 Task: Look for space in Chortoq, Uzbekistan from 10th September, 2023 to 16th September, 2023 for 4 adults in price range Rs.10000 to Rs.14000. Place can be private room with 4 bedrooms having 4 beds and 4 bathrooms. Property type can be house, flat, guest house. Amenities needed are: wifi, TV, free parkinig on premises, gym, breakfast. Booking option can be shelf check-in. Required host language is English.
Action: Mouse moved to (462, 116)
Screenshot: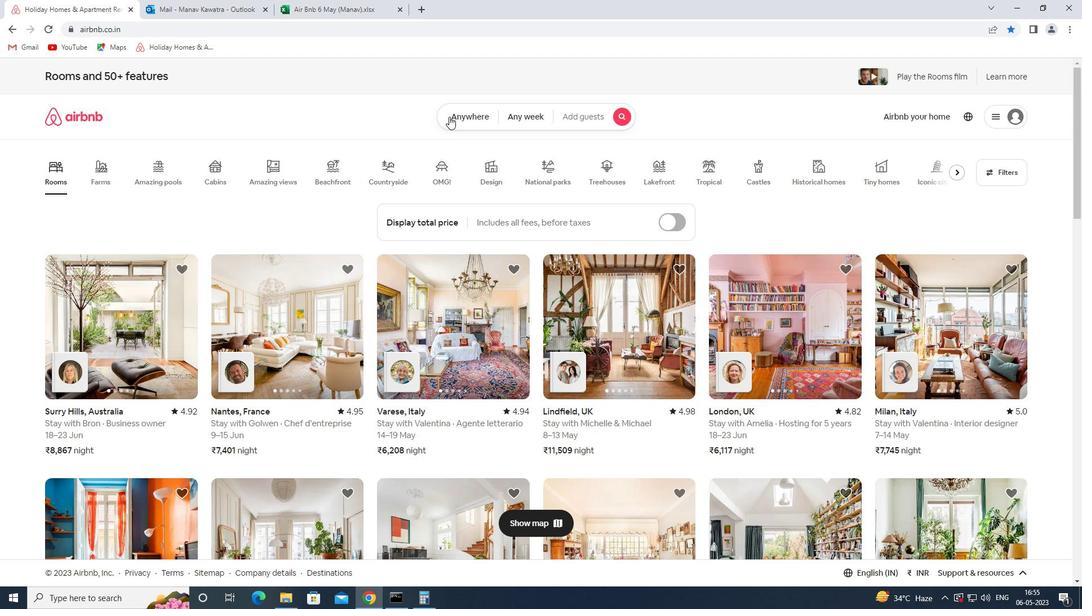 
Action: Mouse pressed left at (462, 116)
Screenshot: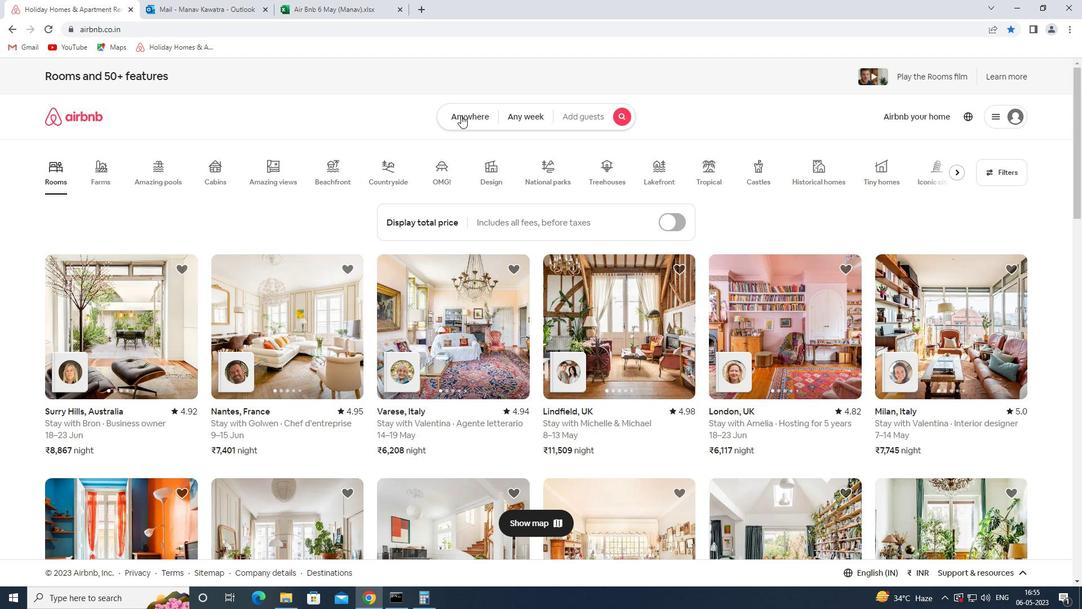 
Action: Mouse moved to (365, 166)
Screenshot: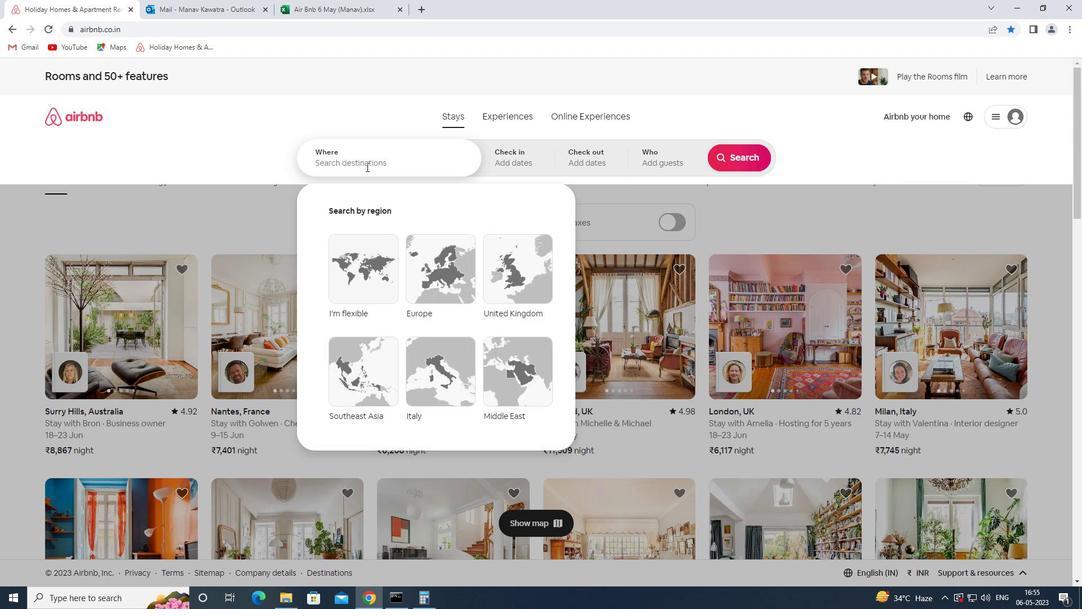 
Action: Mouse pressed left at (365, 166)
Screenshot: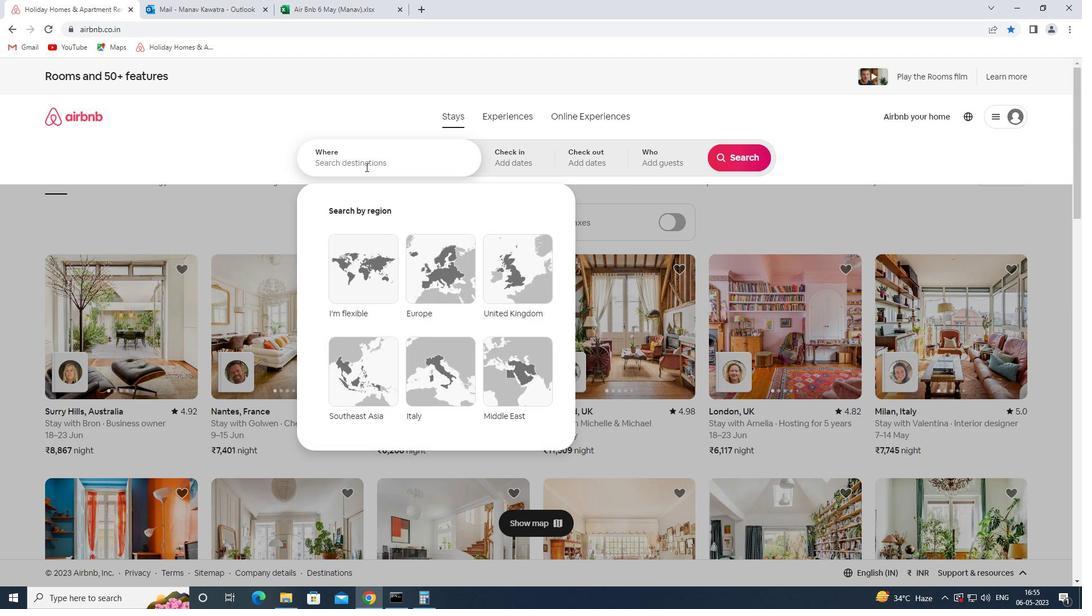 
Action: Mouse moved to (365, 166)
Screenshot: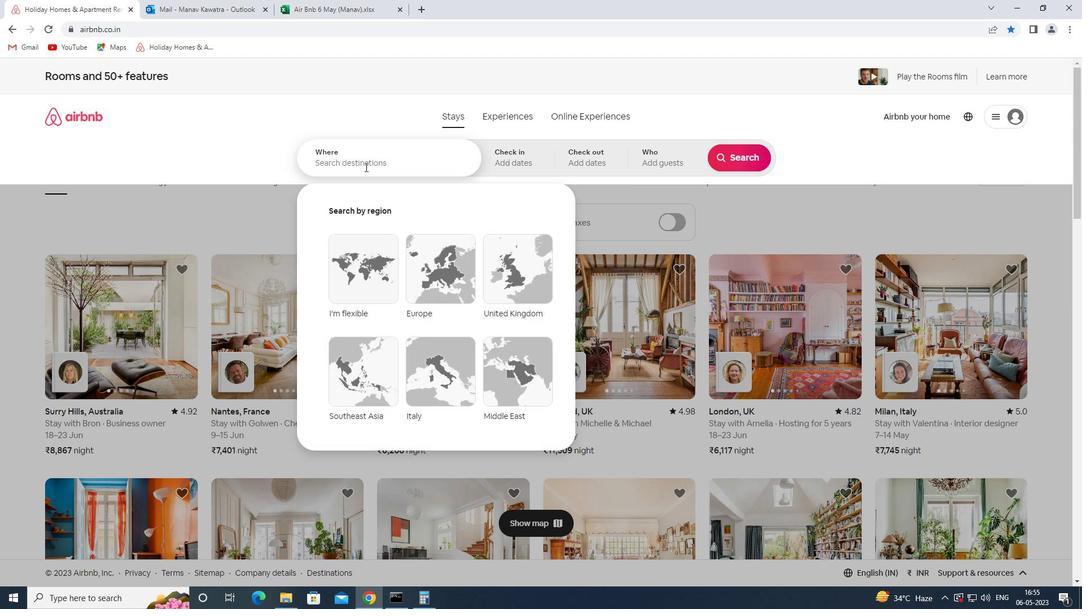
Action: Key pressed chortoq
Screenshot: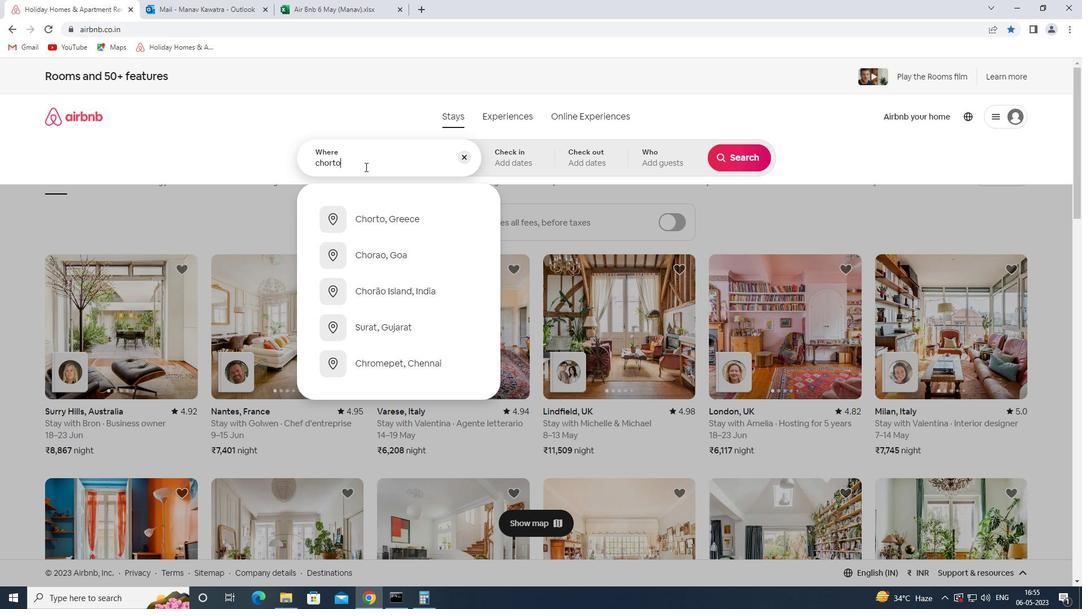
Action: Mouse moved to (408, 207)
Screenshot: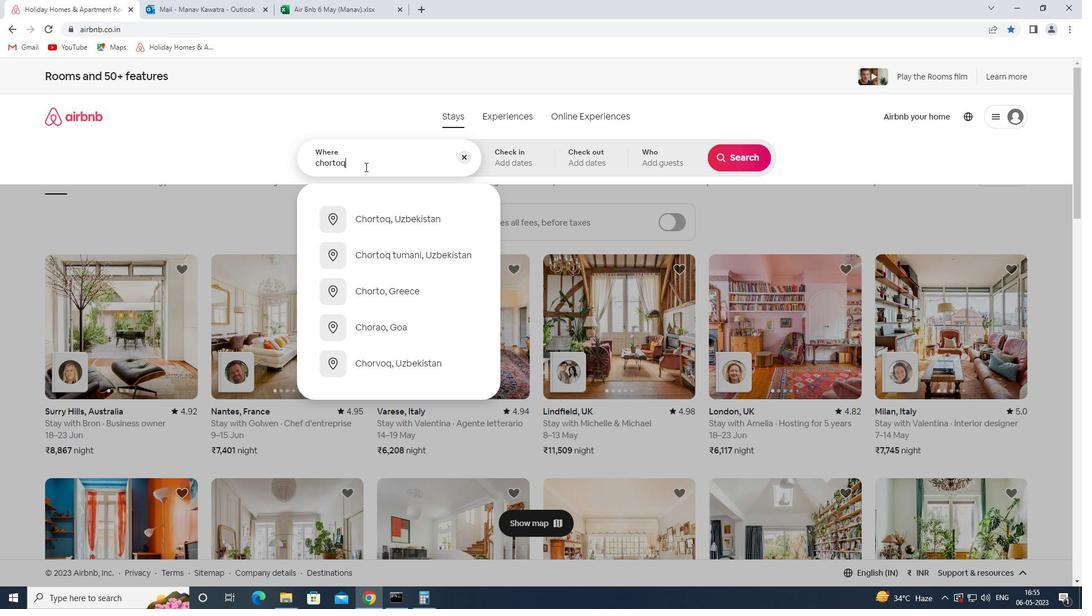 
Action: Mouse pressed left at (408, 207)
Screenshot: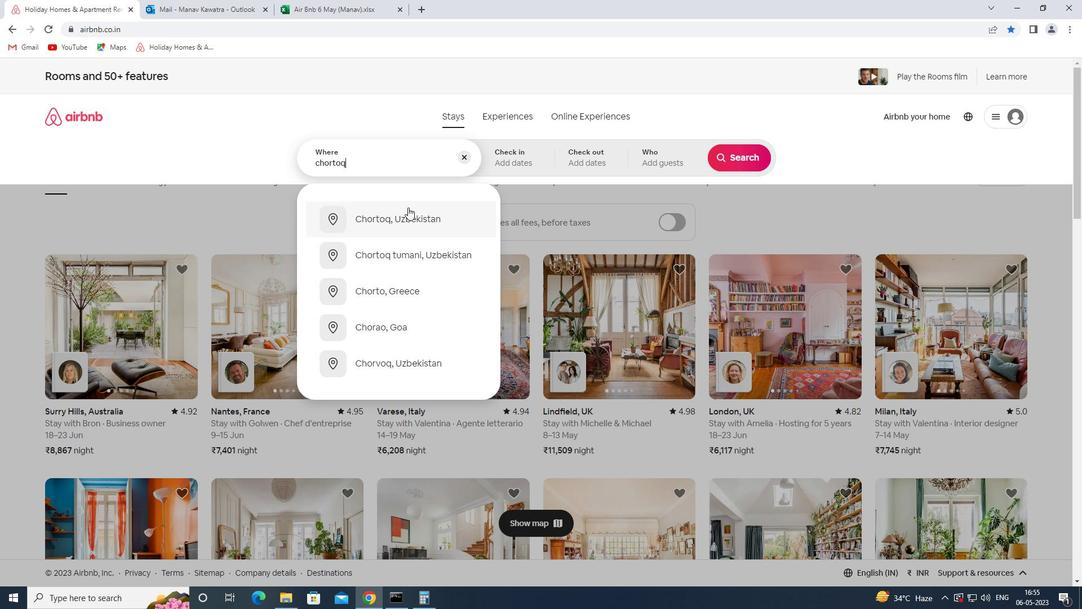 
Action: Mouse moved to (732, 242)
Screenshot: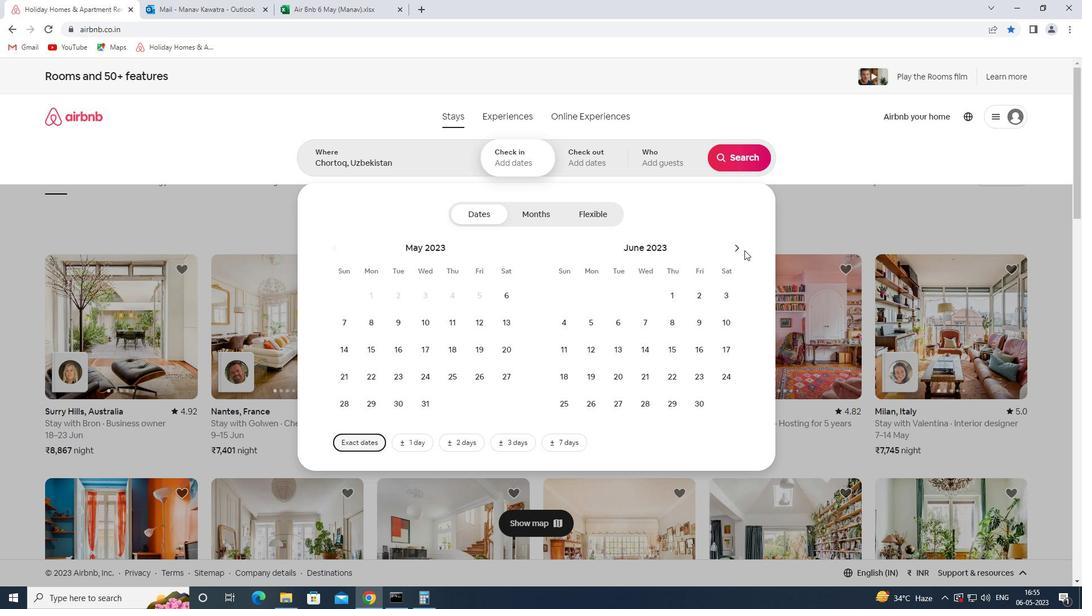 
Action: Mouse pressed left at (732, 242)
Screenshot: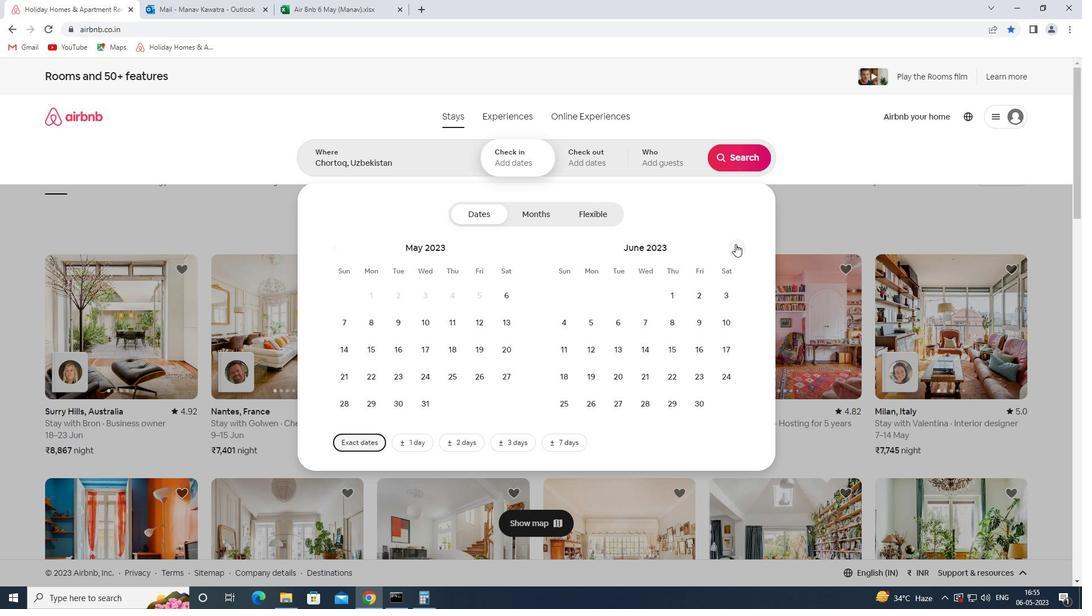 
Action: Mouse moved to (731, 242)
Screenshot: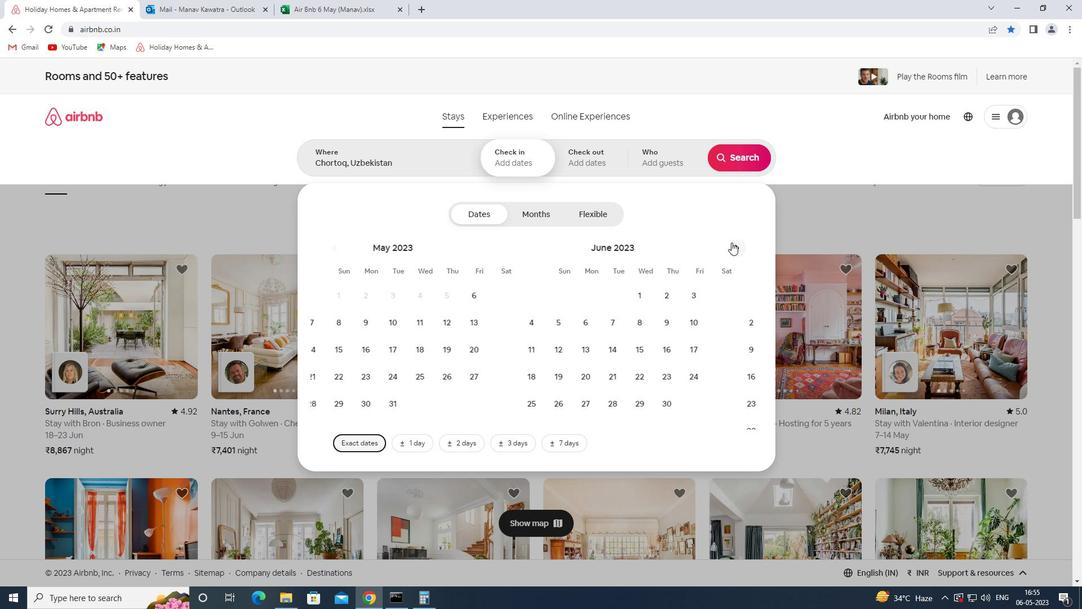 
Action: Mouse pressed left at (731, 242)
Screenshot: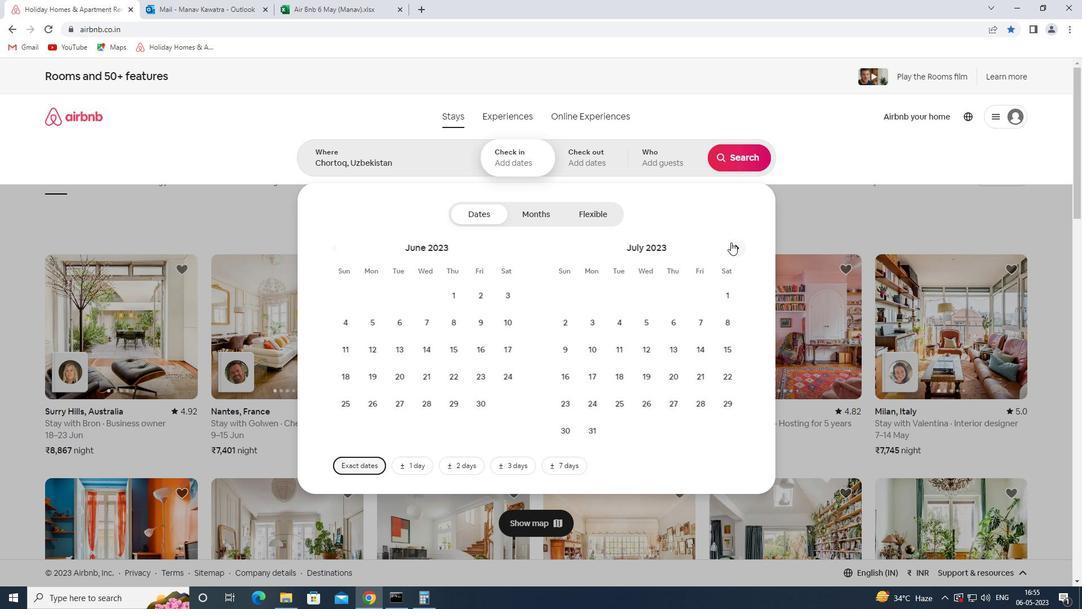 
Action: Mouse pressed left at (731, 242)
Screenshot: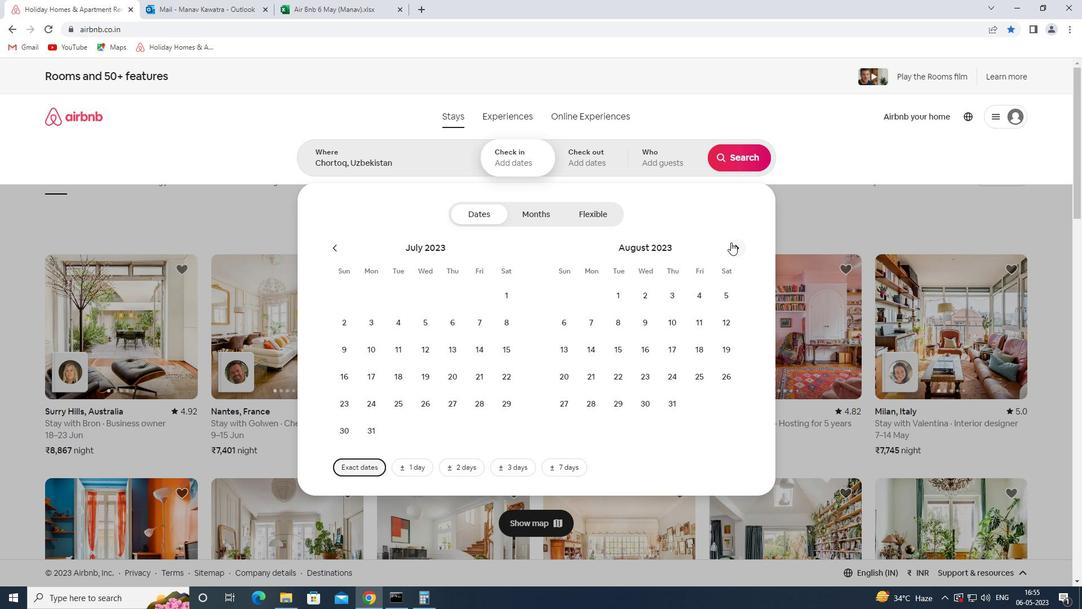 
Action: Mouse moved to (732, 243)
Screenshot: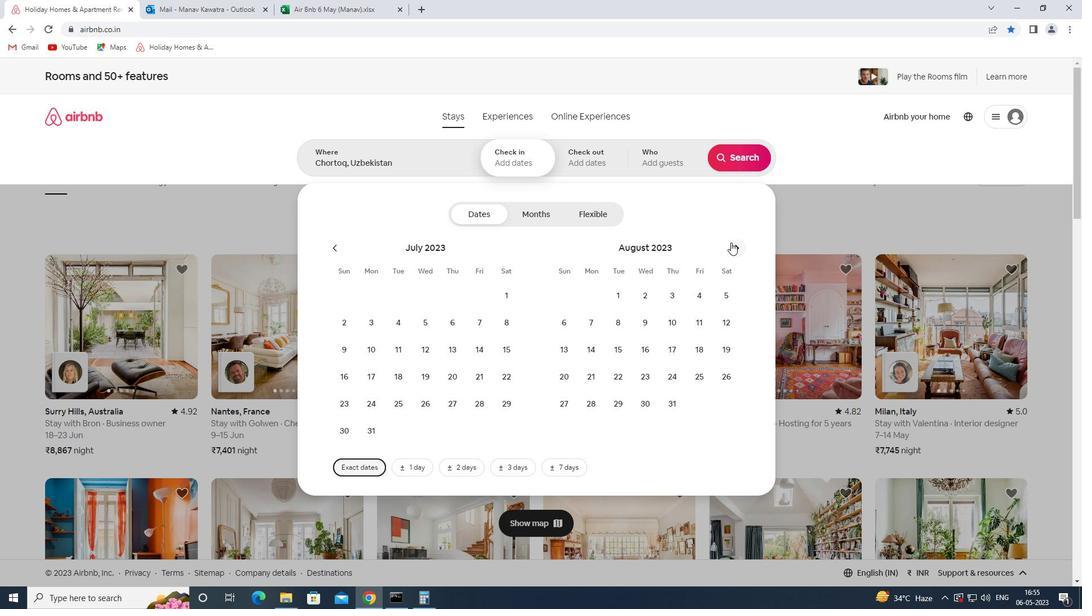 
Action: Mouse pressed left at (732, 243)
Screenshot: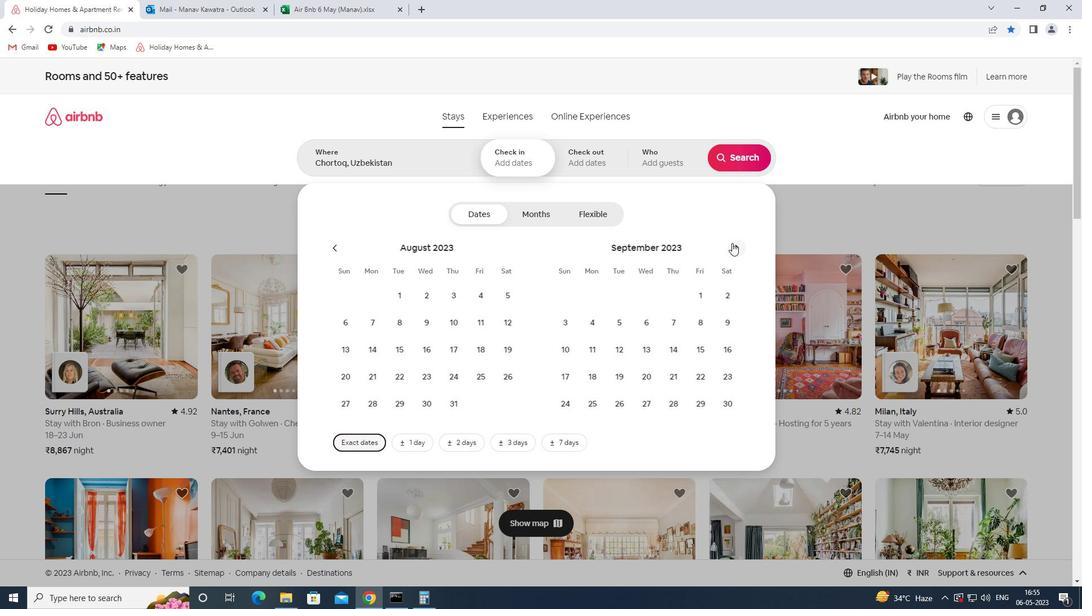 
Action: Mouse moved to (338, 348)
Screenshot: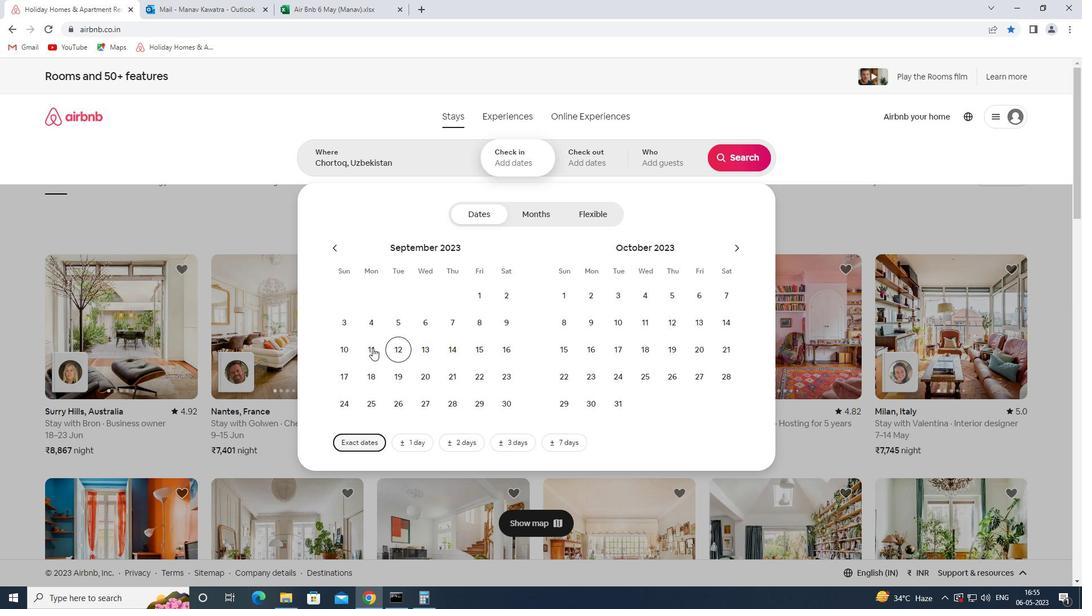 
Action: Mouse pressed left at (338, 348)
Screenshot: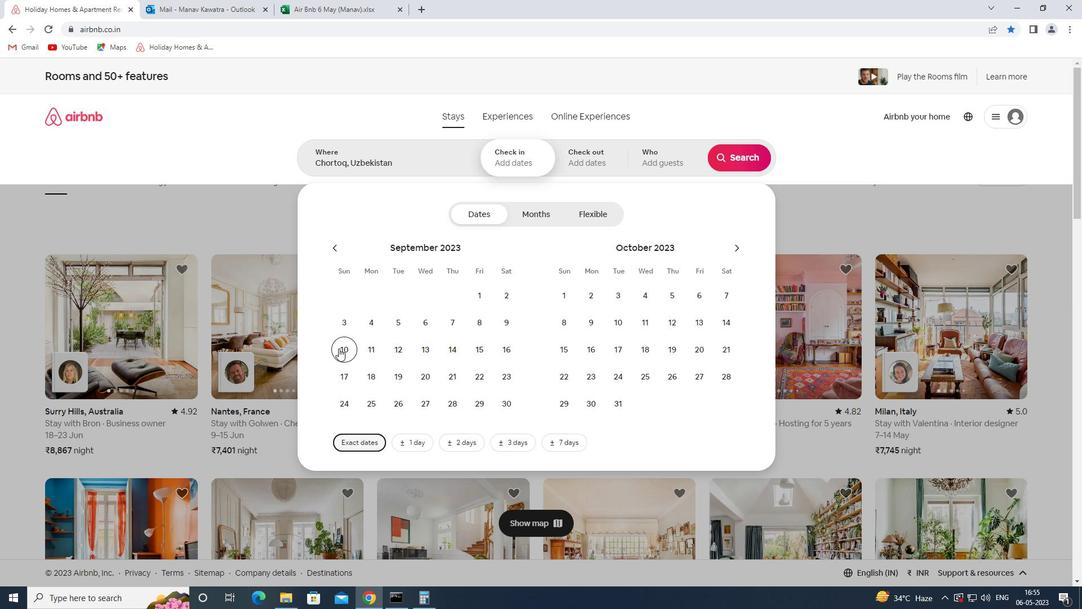 
Action: Mouse moved to (511, 352)
Screenshot: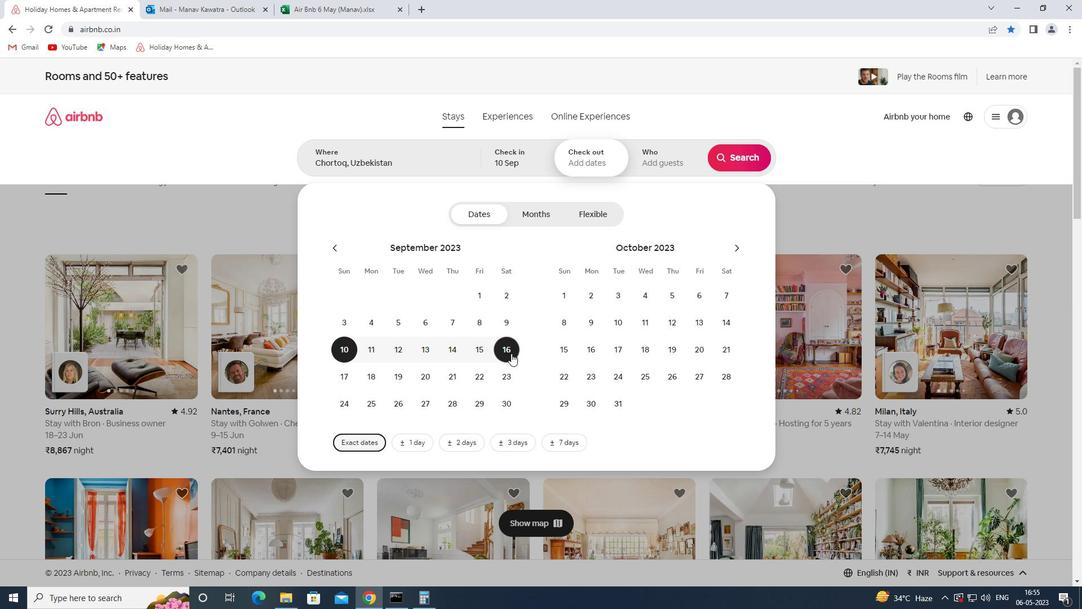 
Action: Mouse pressed left at (511, 352)
Screenshot: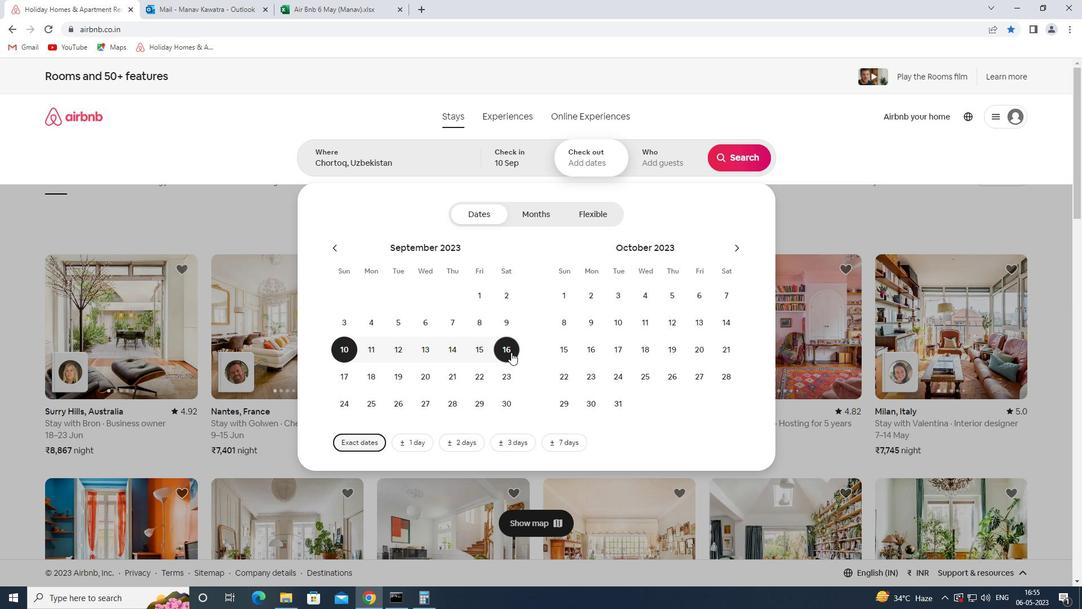 
Action: Mouse moved to (647, 166)
Screenshot: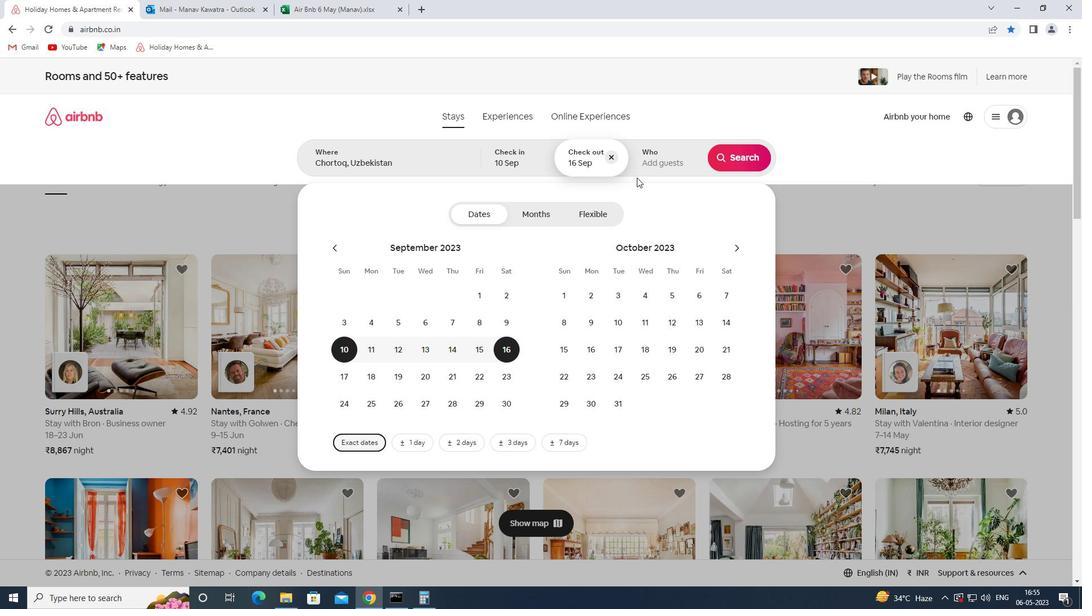 
Action: Mouse pressed left at (647, 166)
Screenshot: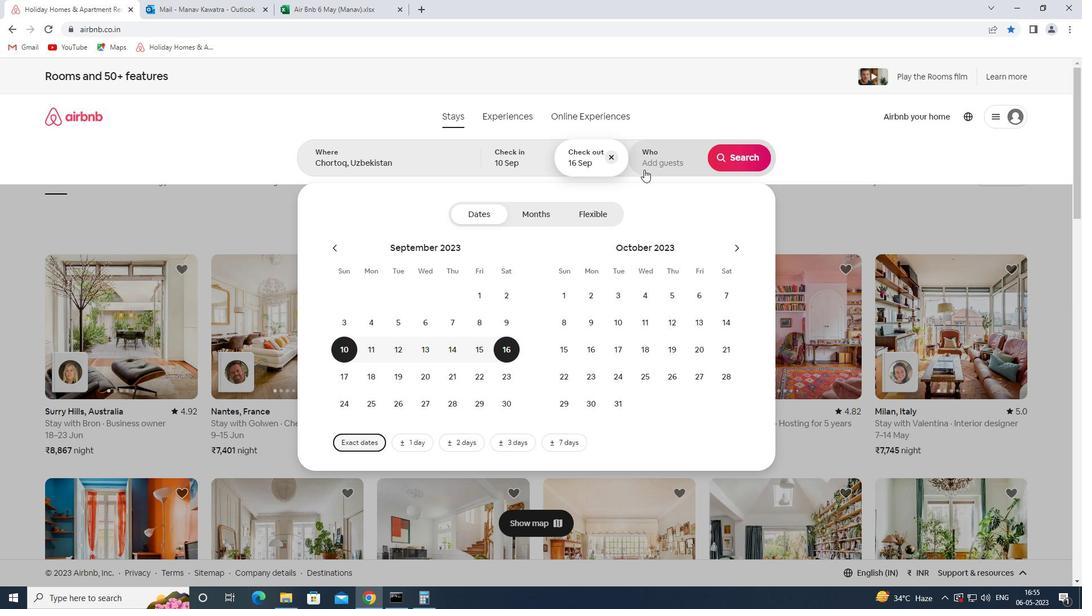 
Action: Mouse moved to (742, 219)
Screenshot: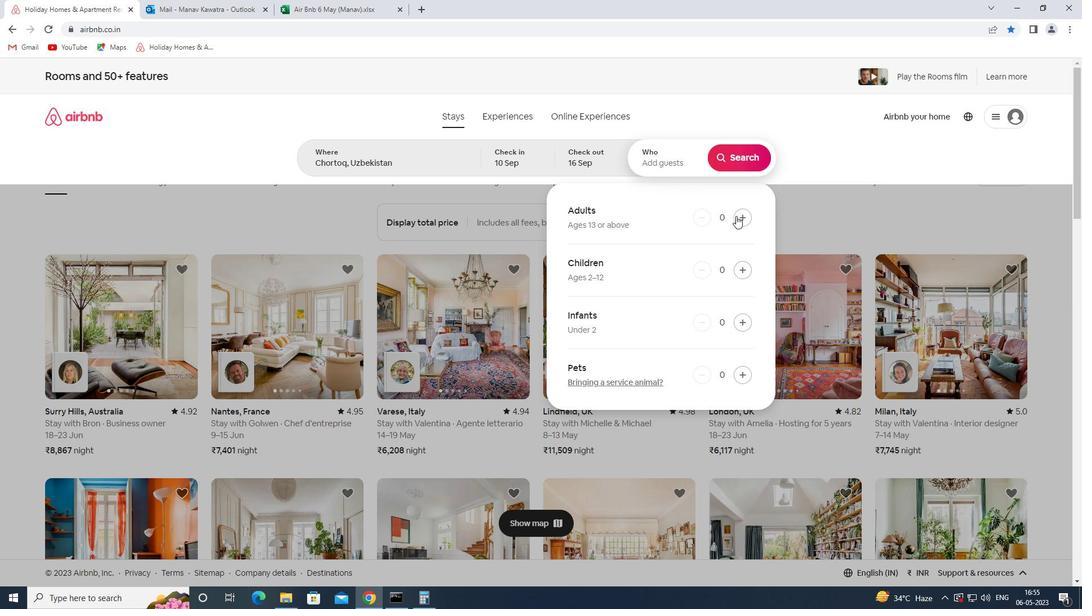 
Action: Mouse pressed left at (742, 219)
Screenshot: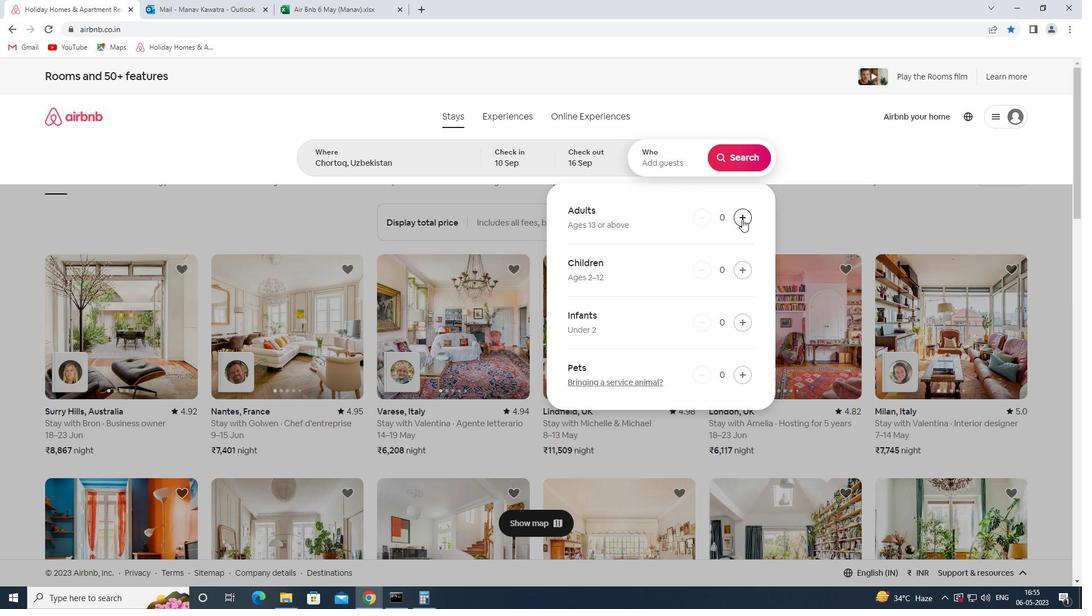 
Action: Mouse pressed left at (742, 219)
Screenshot: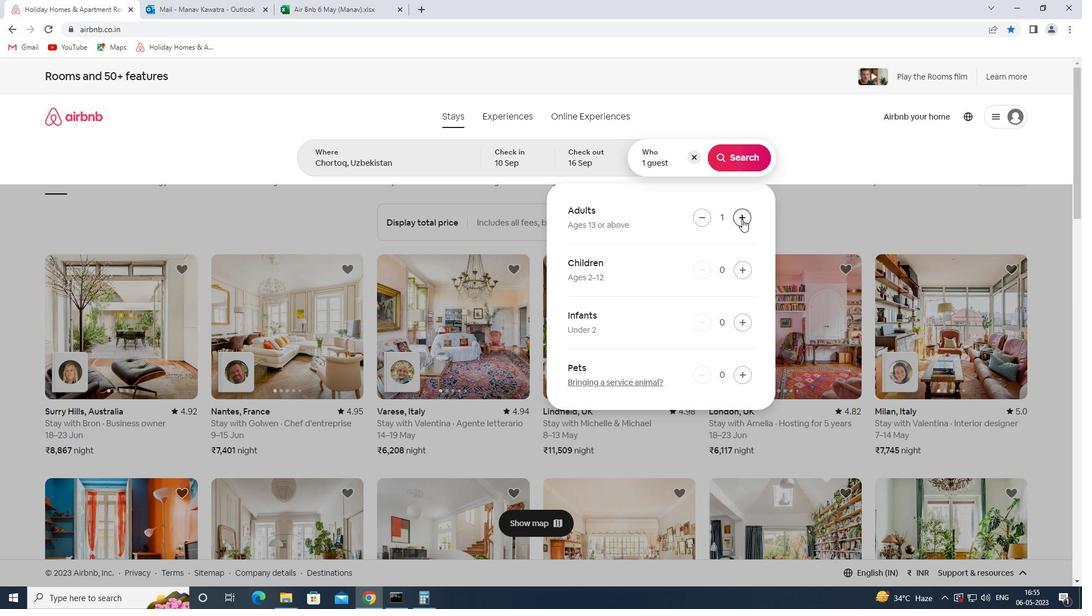 
Action: Mouse pressed left at (742, 219)
Screenshot: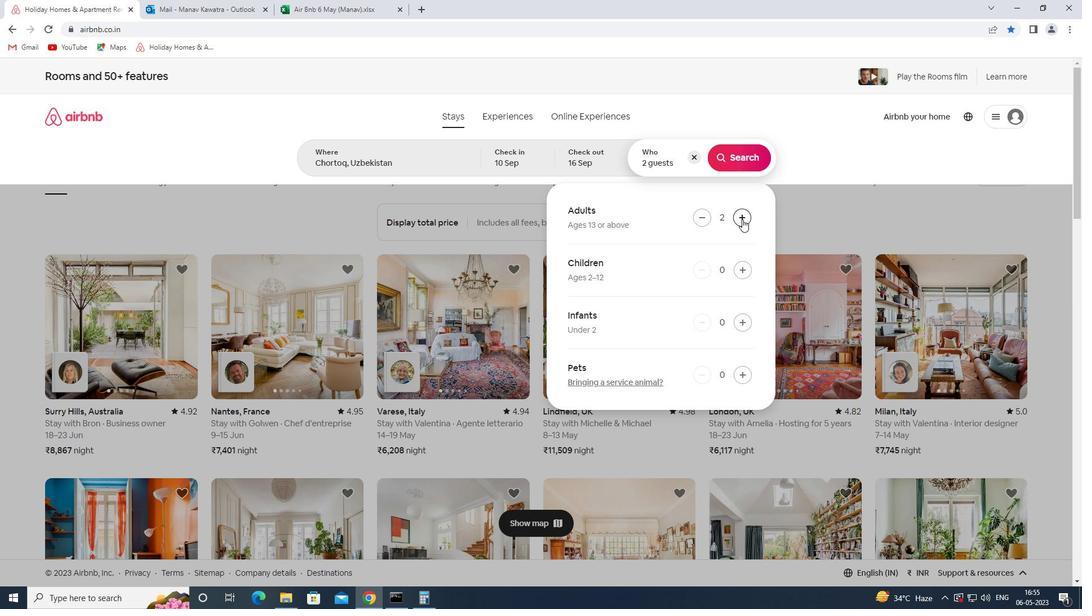 
Action: Mouse pressed left at (742, 219)
Screenshot: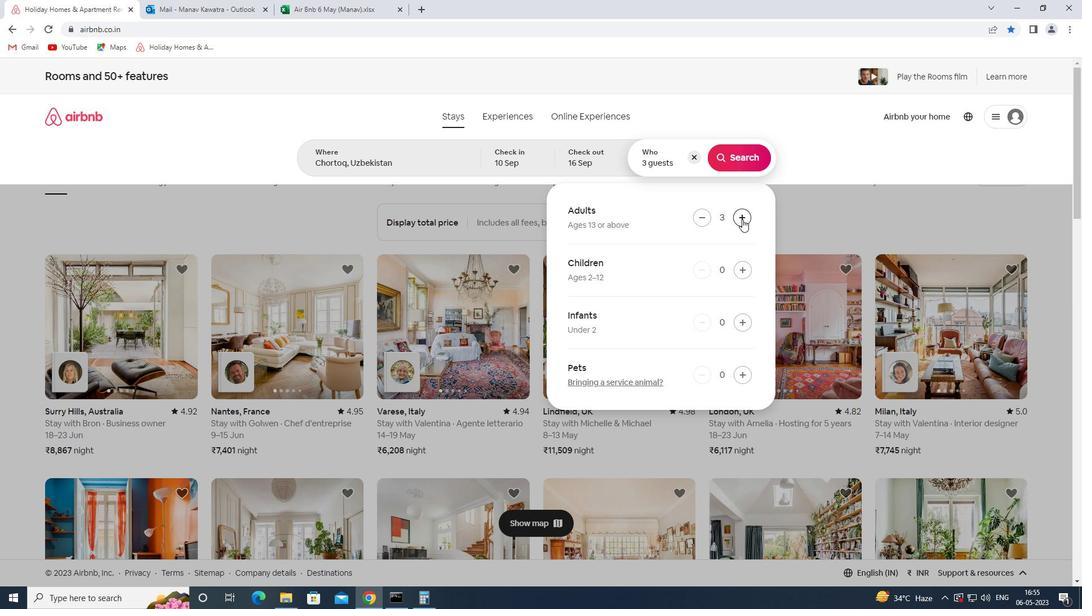 
Action: Mouse moved to (738, 171)
Screenshot: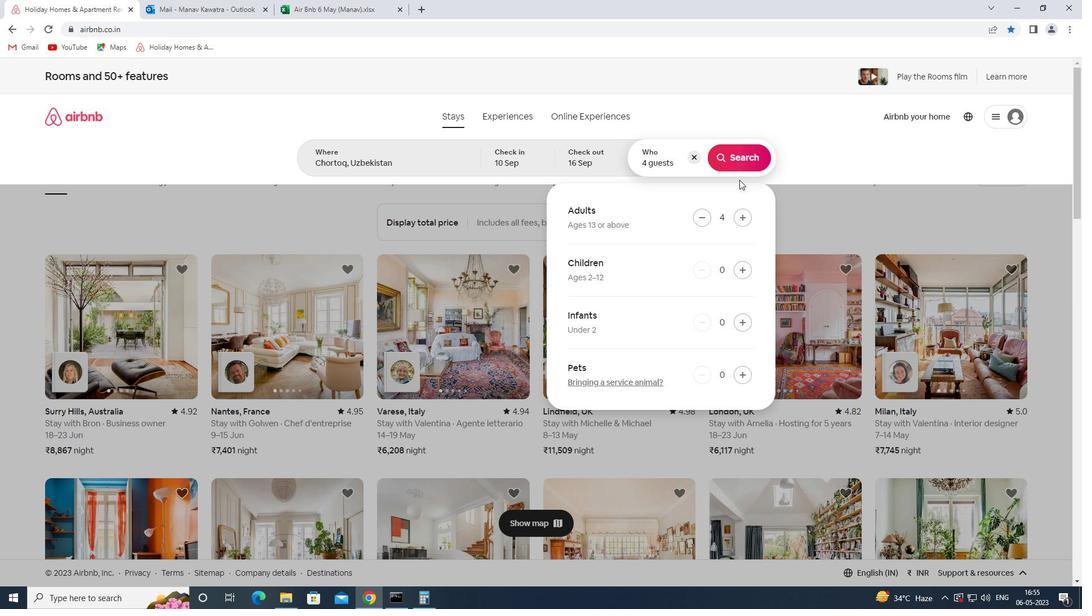 
Action: Mouse pressed left at (738, 171)
Screenshot: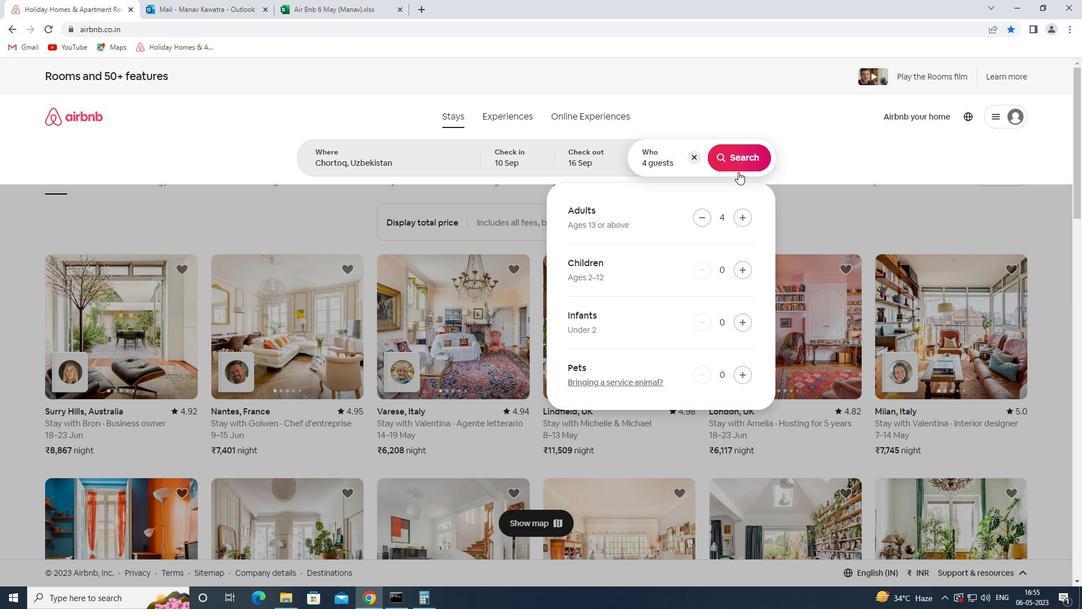 
Action: Mouse moved to (744, 164)
Screenshot: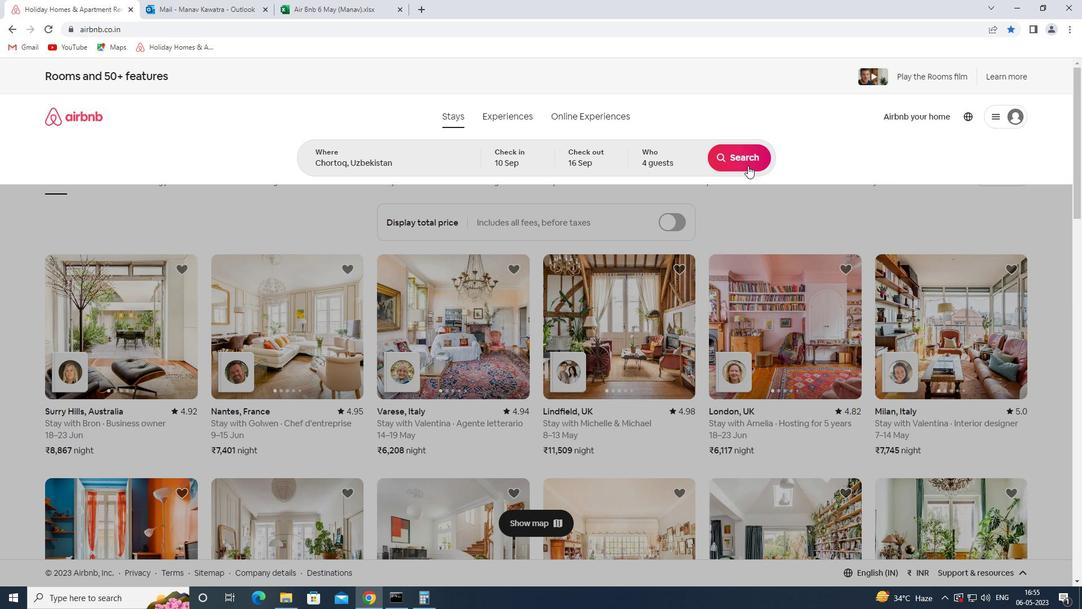 
Action: Mouse pressed left at (744, 164)
Screenshot: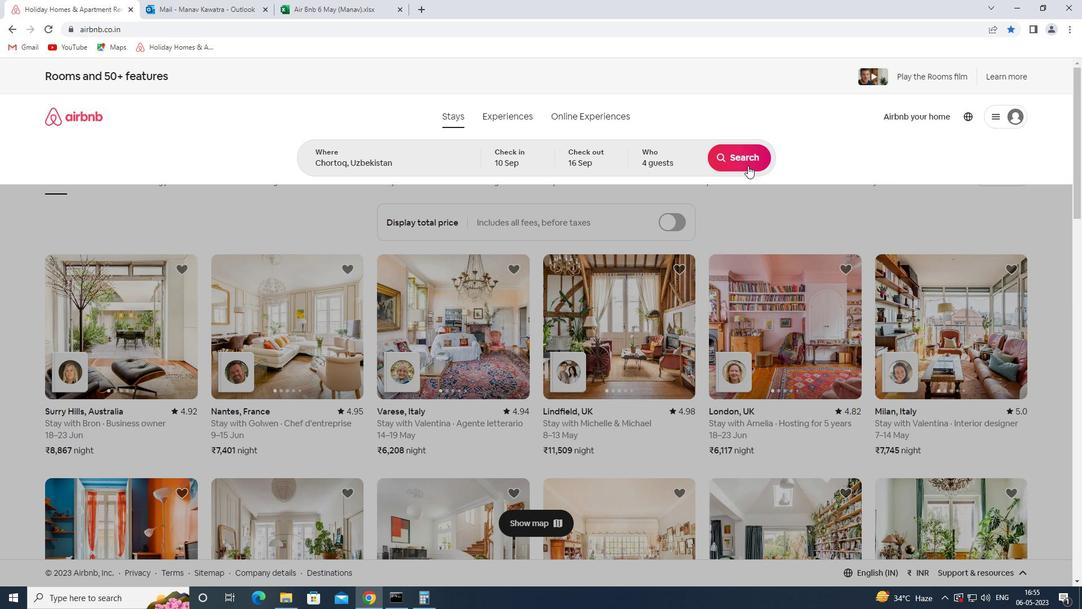 
Action: Mouse moved to (1020, 128)
Screenshot: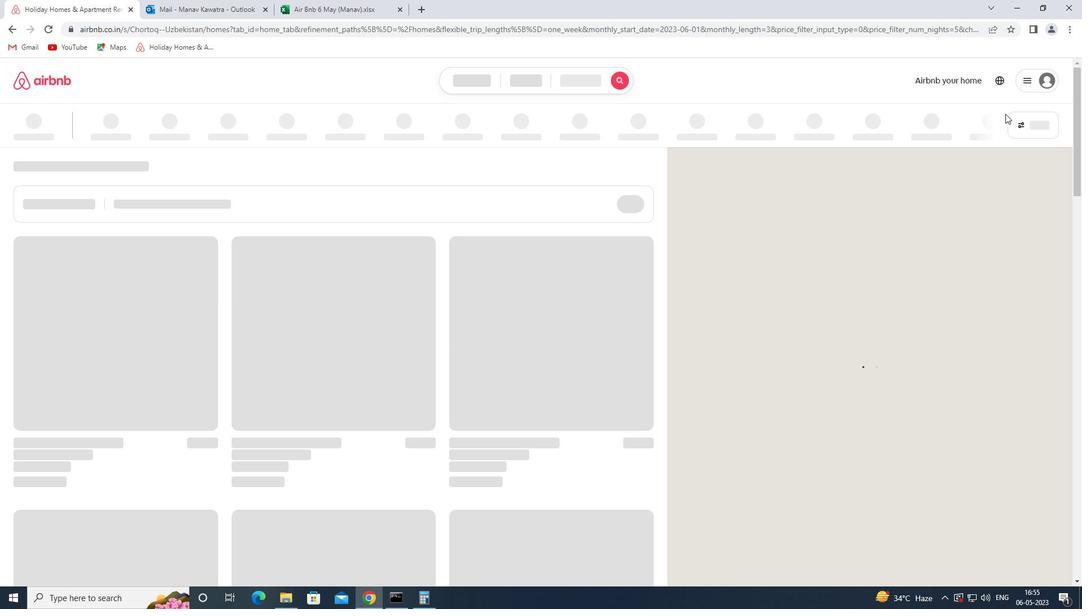
Action: Mouse pressed left at (1020, 128)
Screenshot: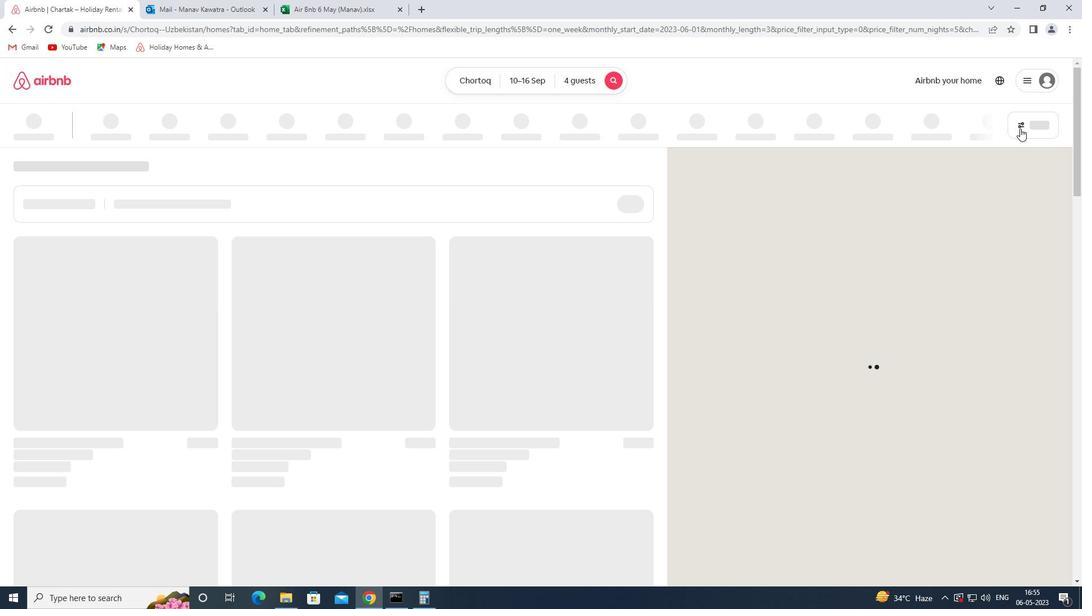 
Action: Mouse moved to (424, 404)
Screenshot: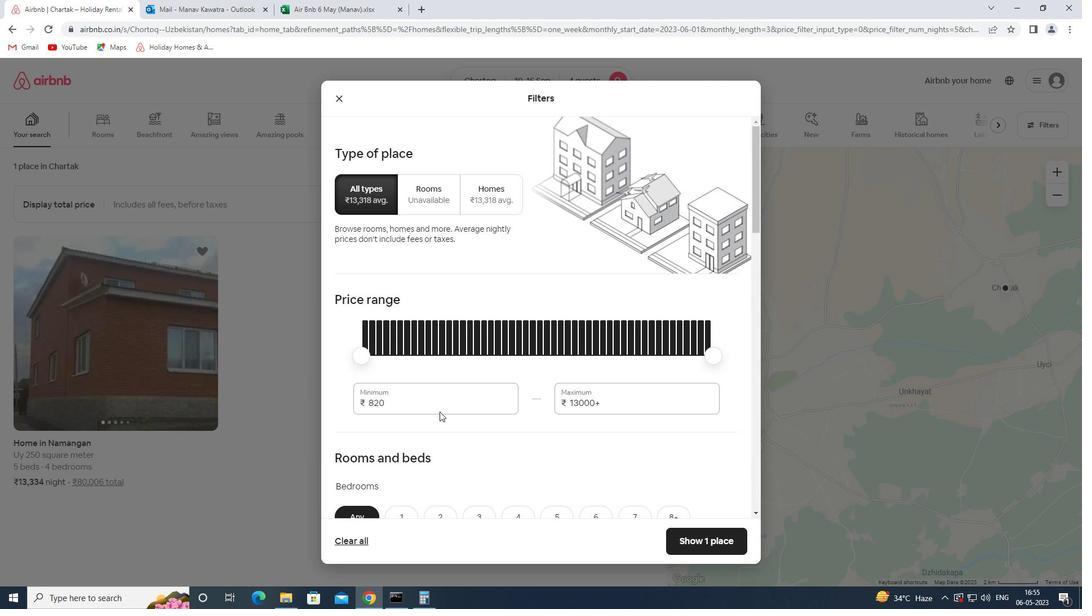 
Action: Mouse pressed left at (424, 404)
Screenshot: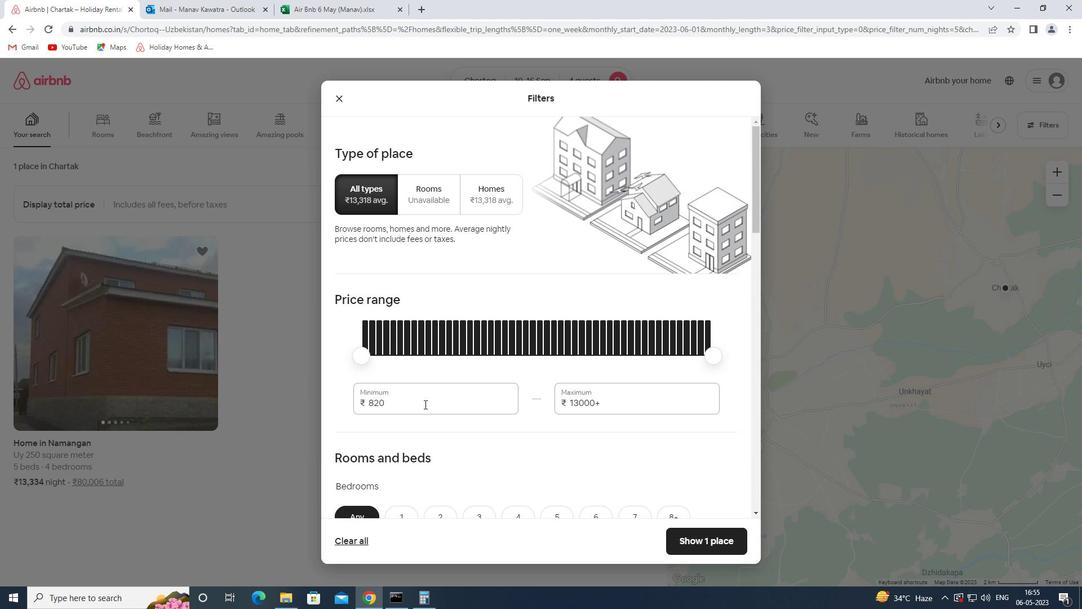 
Action: Key pressed <Key.backspace><Key.backspace><Key.backspace>10000<Key.tab>14000
Screenshot: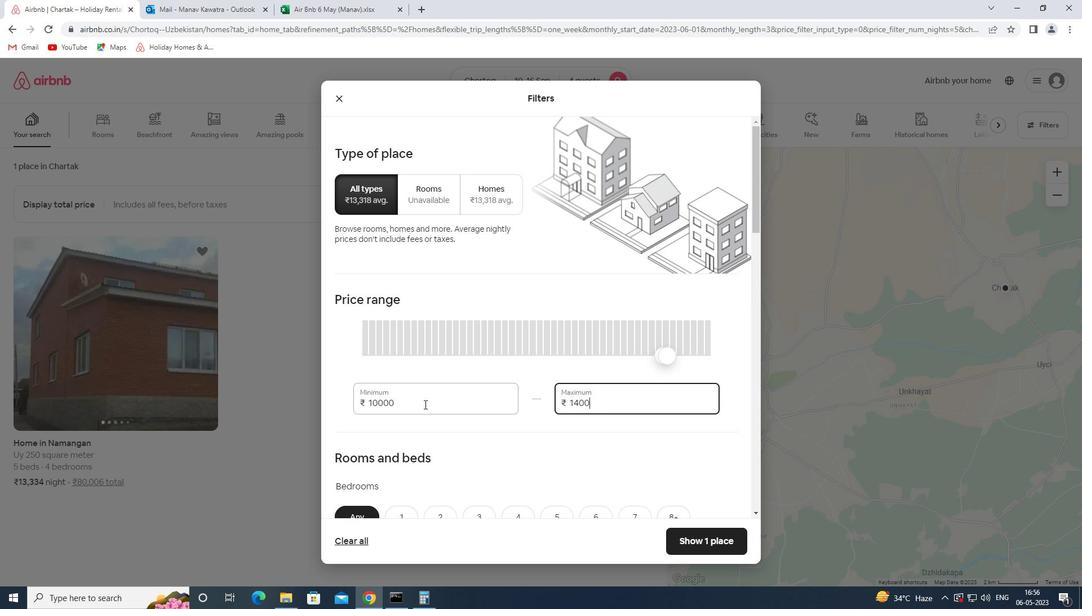 
Action: Mouse moved to (452, 393)
Screenshot: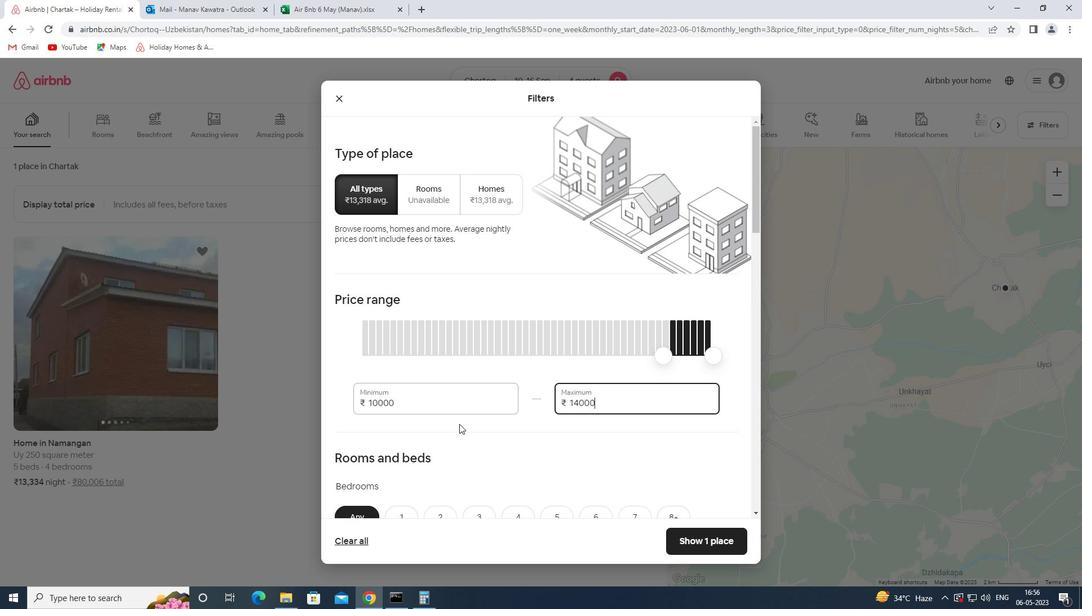 
Action: Mouse scrolled (452, 392) with delta (0, 0)
Screenshot: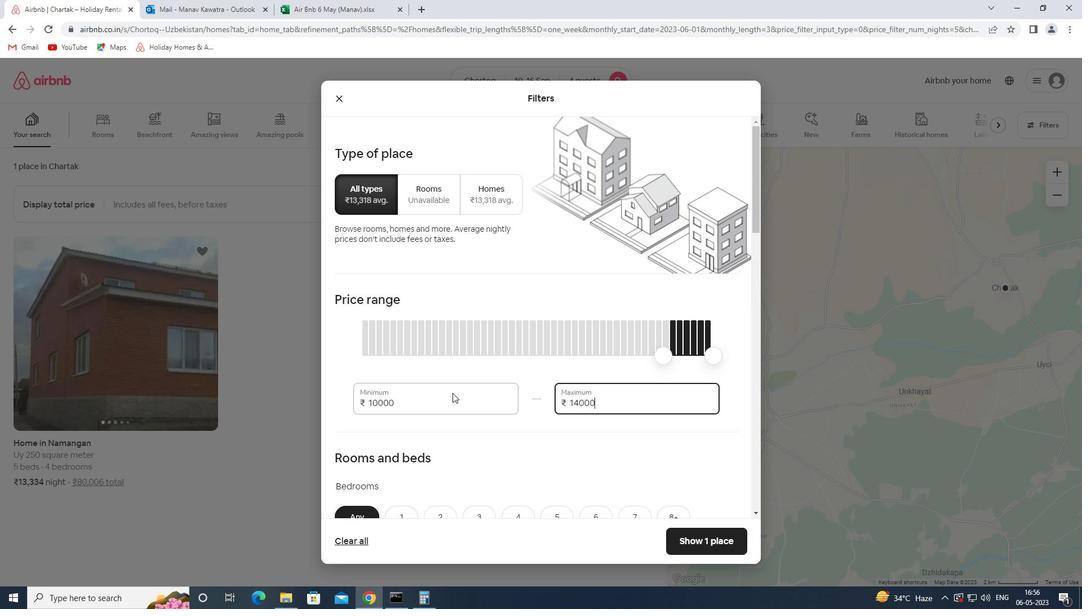 
Action: Mouse scrolled (452, 392) with delta (0, 0)
Screenshot: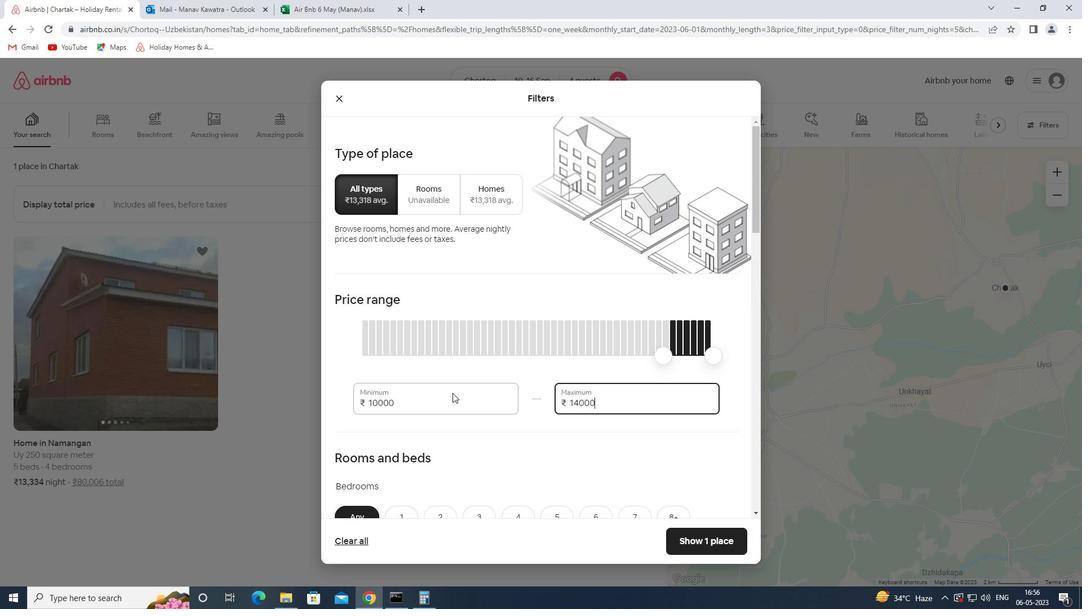 
Action: Mouse moved to (458, 393)
Screenshot: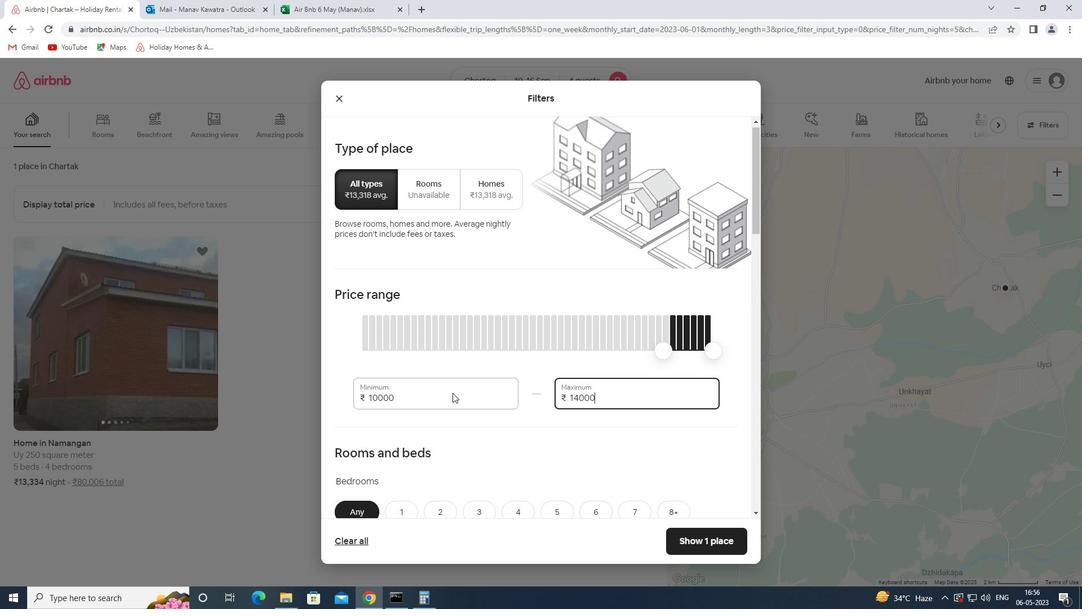 
Action: Mouse scrolled (458, 392) with delta (0, 0)
Screenshot: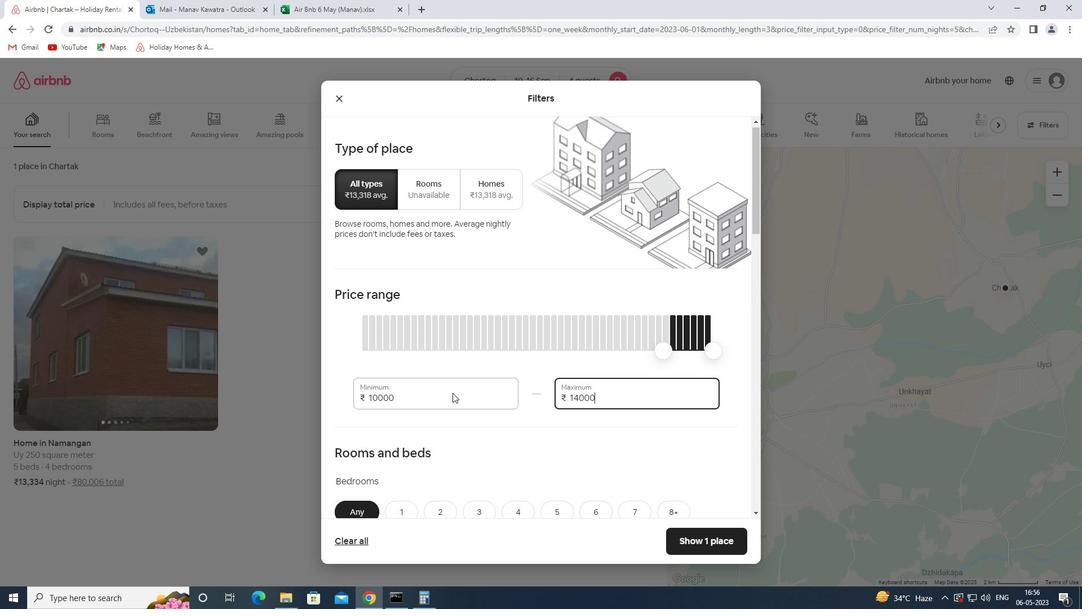 
Action: Mouse moved to (523, 347)
Screenshot: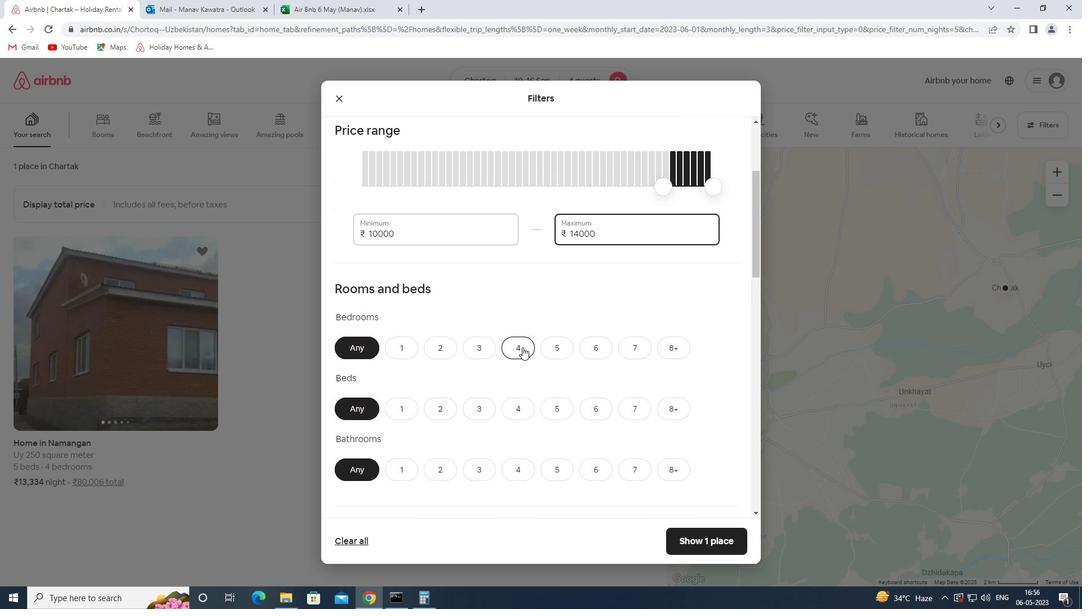 
Action: Mouse pressed left at (523, 347)
Screenshot: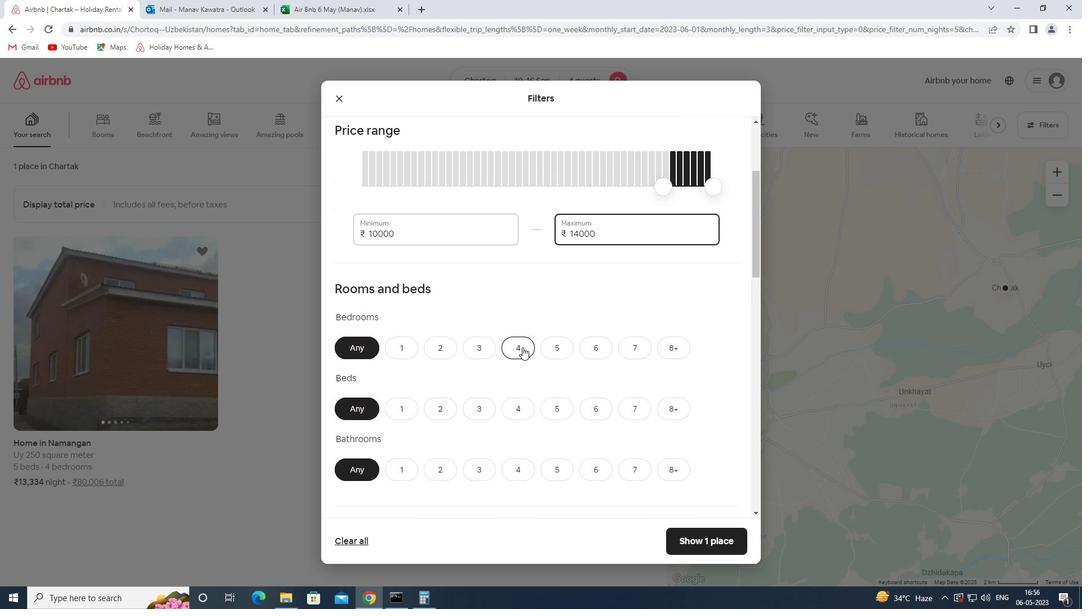 
Action: Mouse moved to (517, 405)
Screenshot: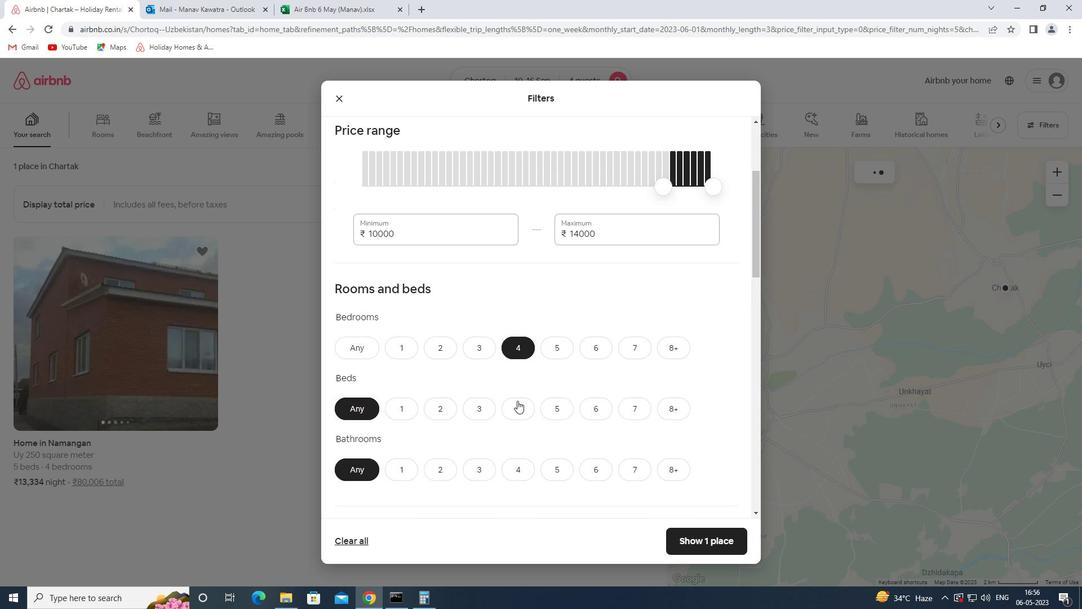 
Action: Mouse pressed left at (517, 405)
Screenshot: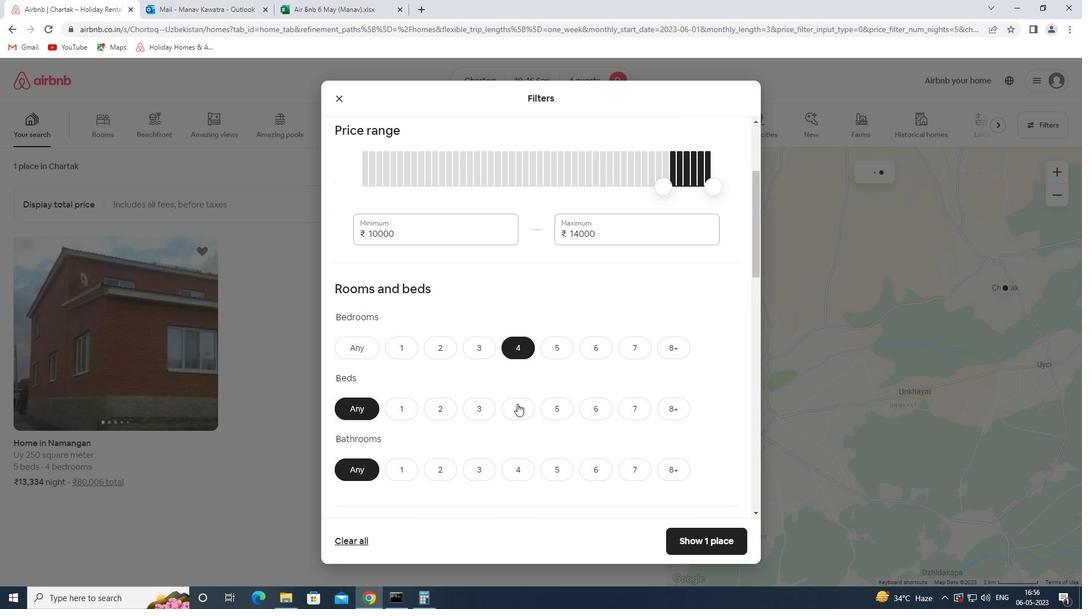 
Action: Mouse moved to (518, 469)
Screenshot: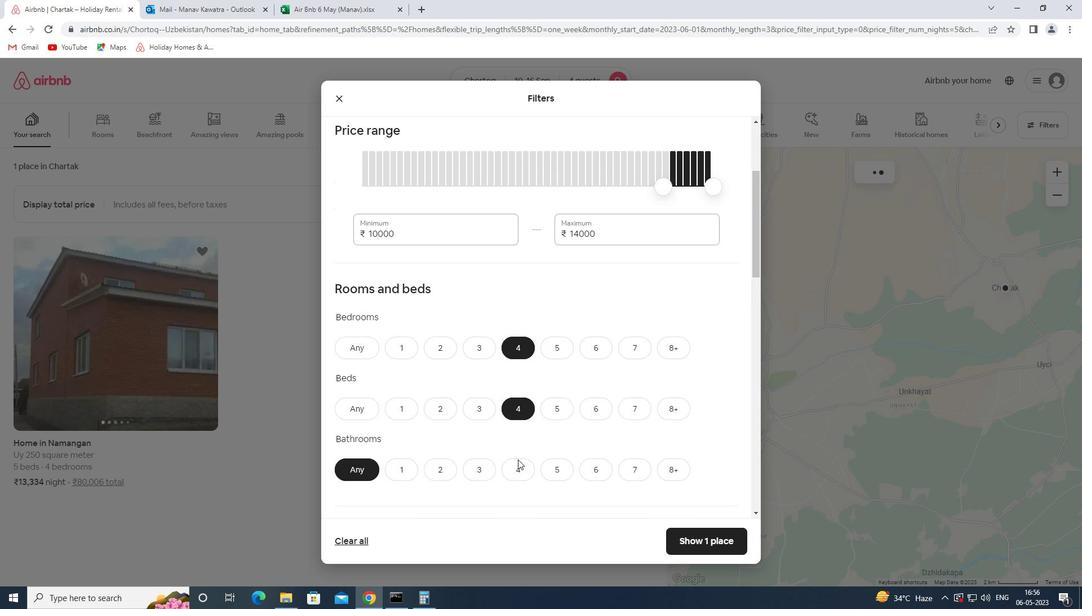 
Action: Mouse pressed left at (518, 469)
Screenshot: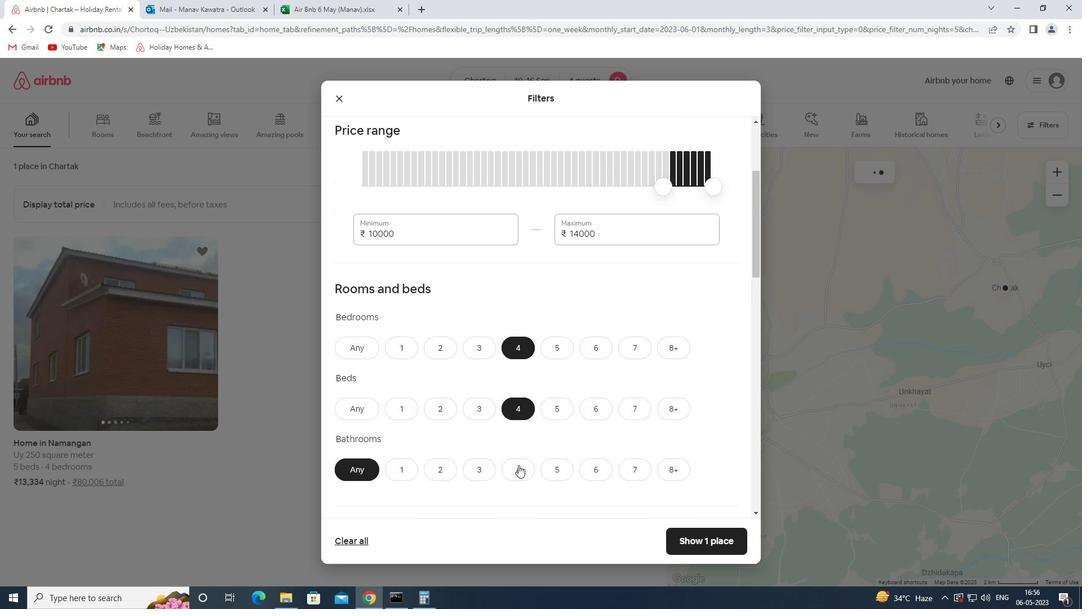 
Action: Mouse moved to (543, 398)
Screenshot: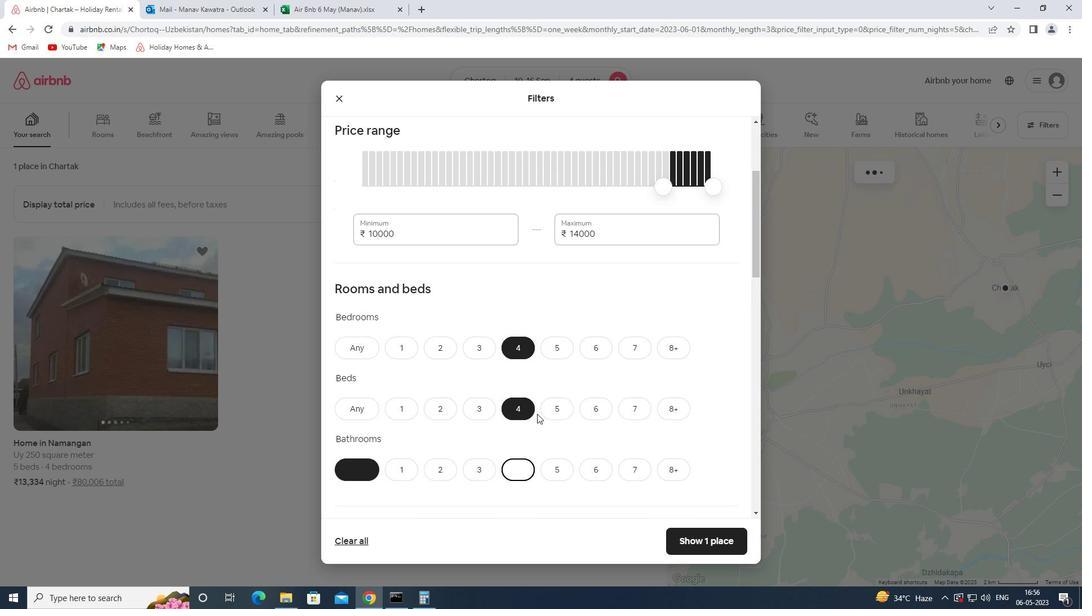 
Action: Mouse scrolled (543, 397) with delta (0, 0)
Screenshot: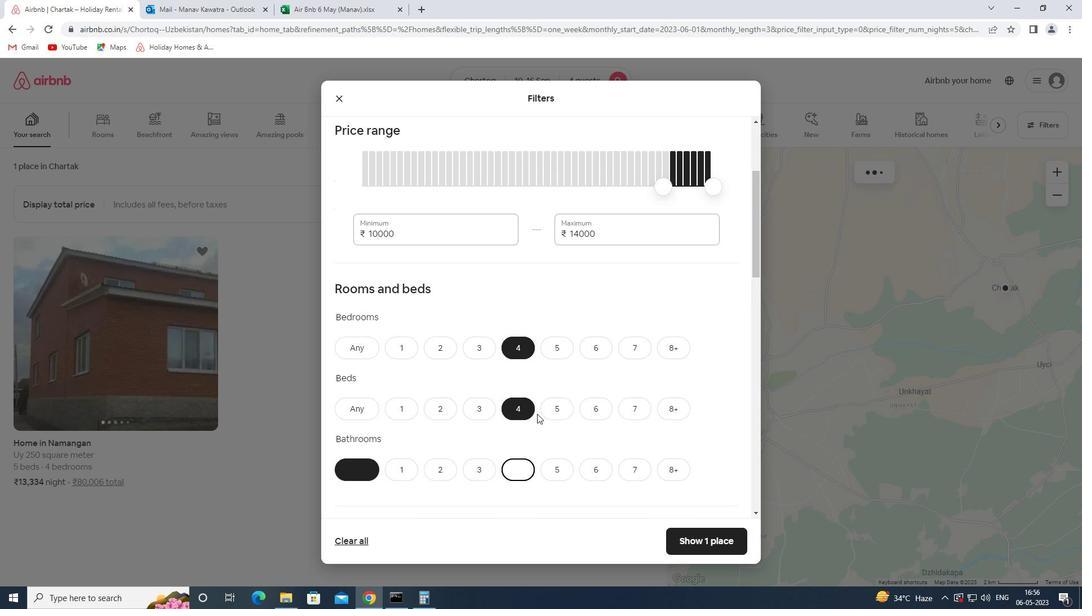 
Action: Mouse scrolled (543, 397) with delta (0, 0)
Screenshot: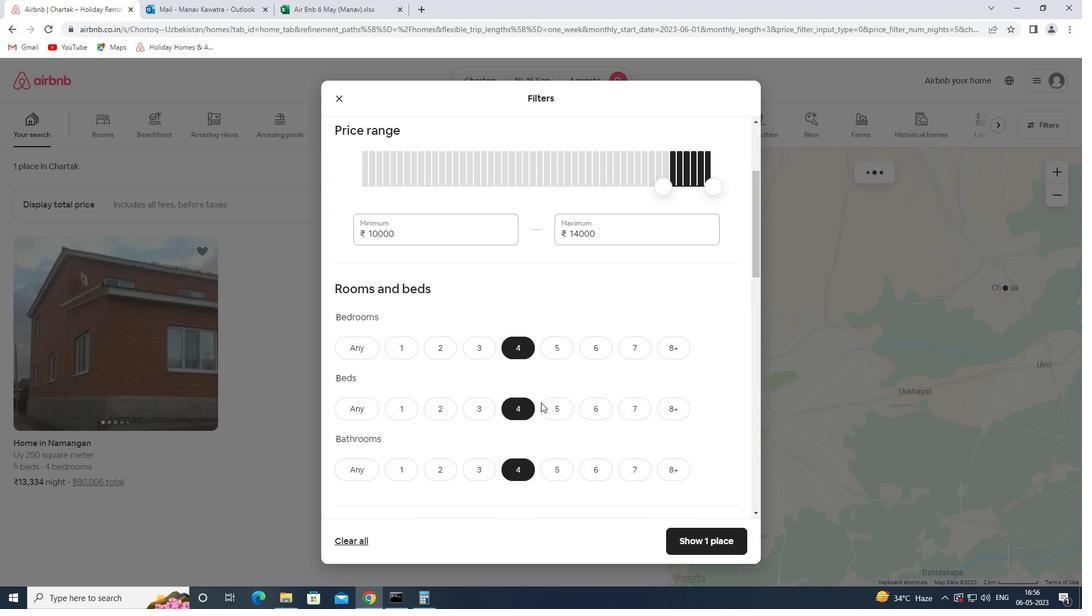 
Action: Mouse moved to (543, 395)
Screenshot: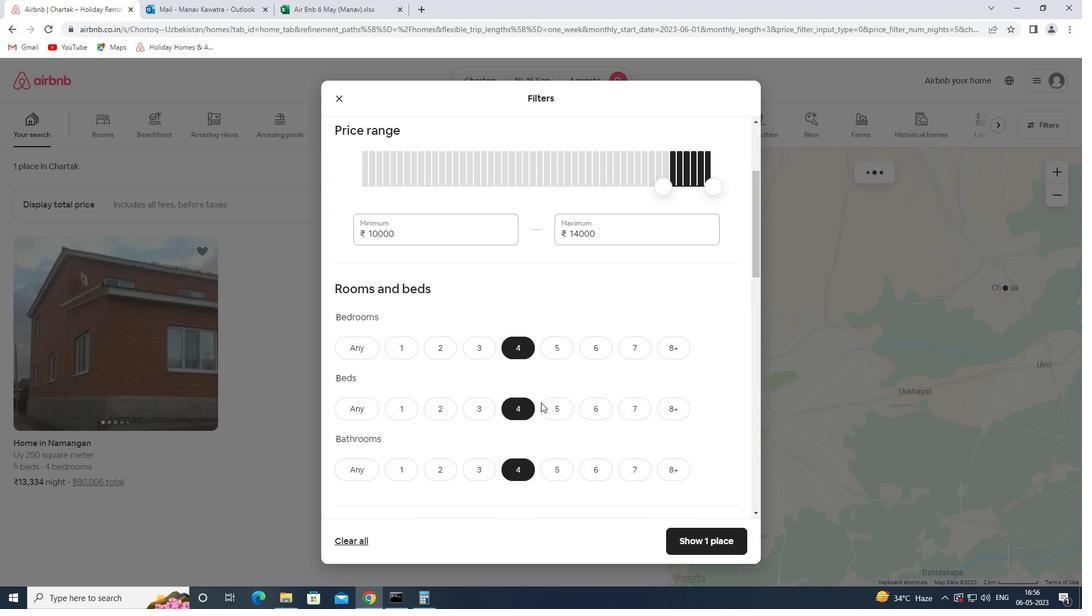 
Action: Mouse scrolled (543, 395) with delta (0, 0)
Screenshot: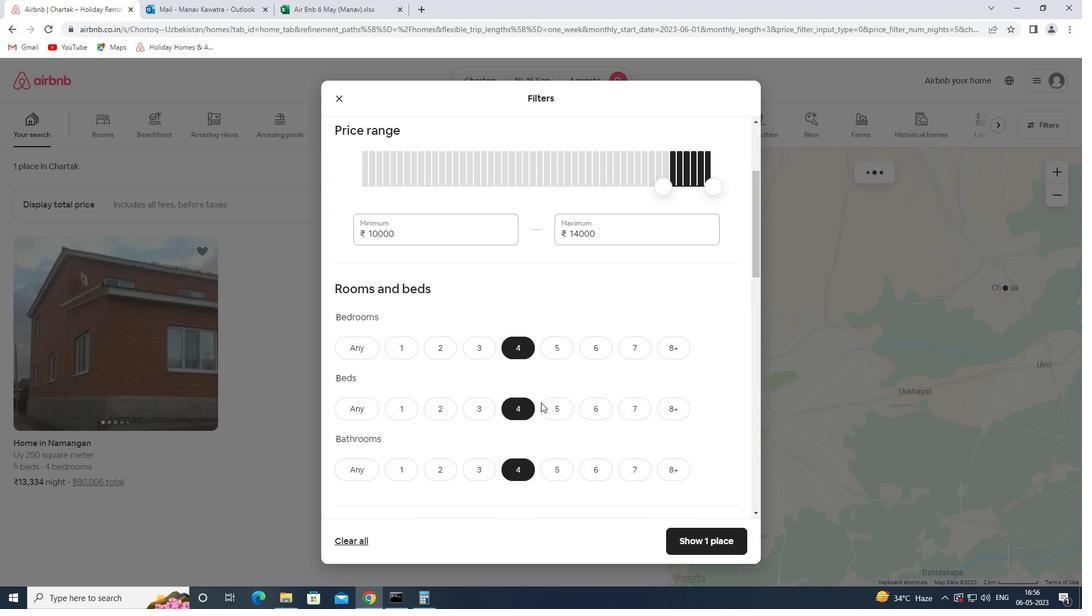 
Action: Mouse moved to (543, 394)
Screenshot: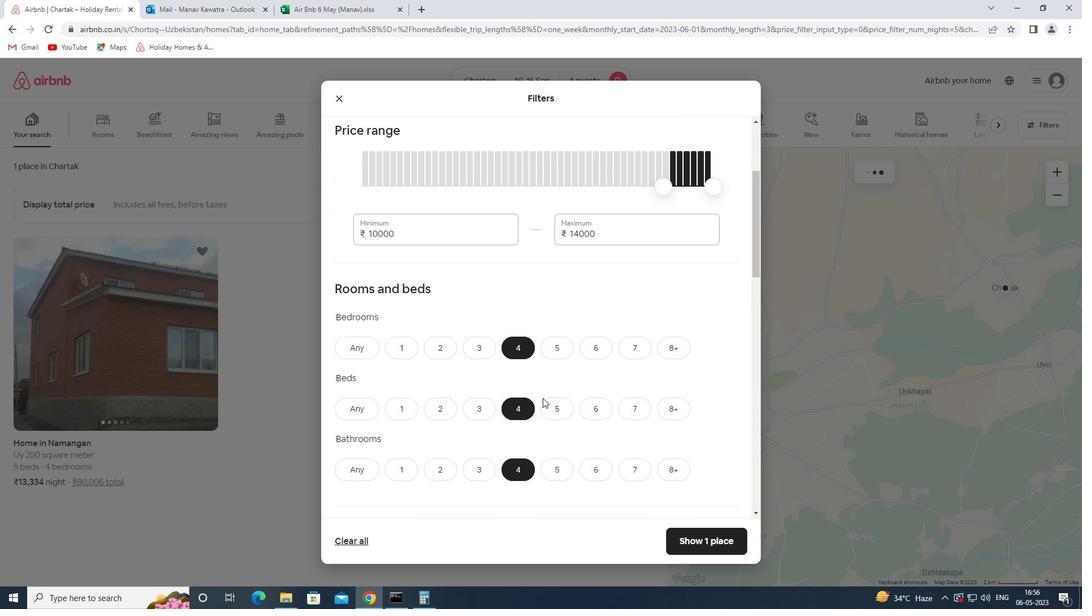 
Action: Mouse scrolled (543, 394) with delta (0, 0)
Screenshot: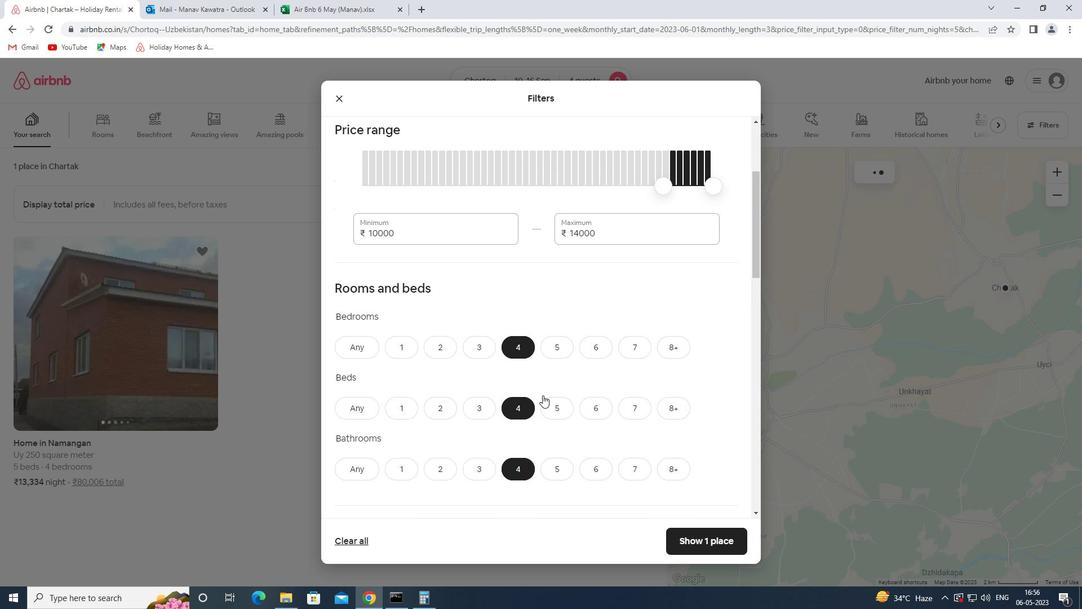 
Action: Mouse scrolled (543, 394) with delta (0, 0)
Screenshot: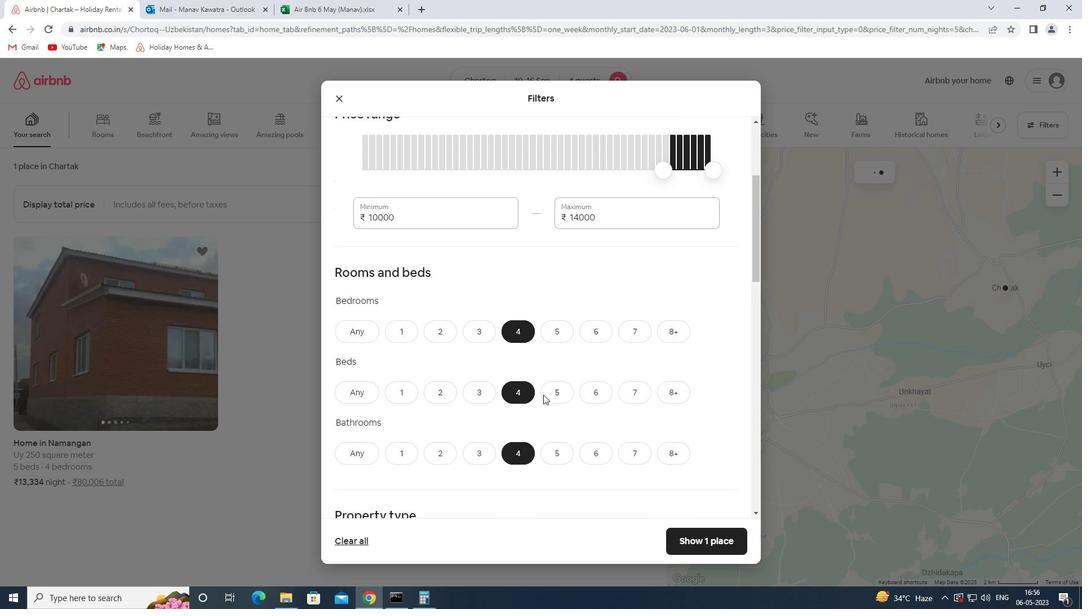 
Action: Mouse moved to (382, 327)
Screenshot: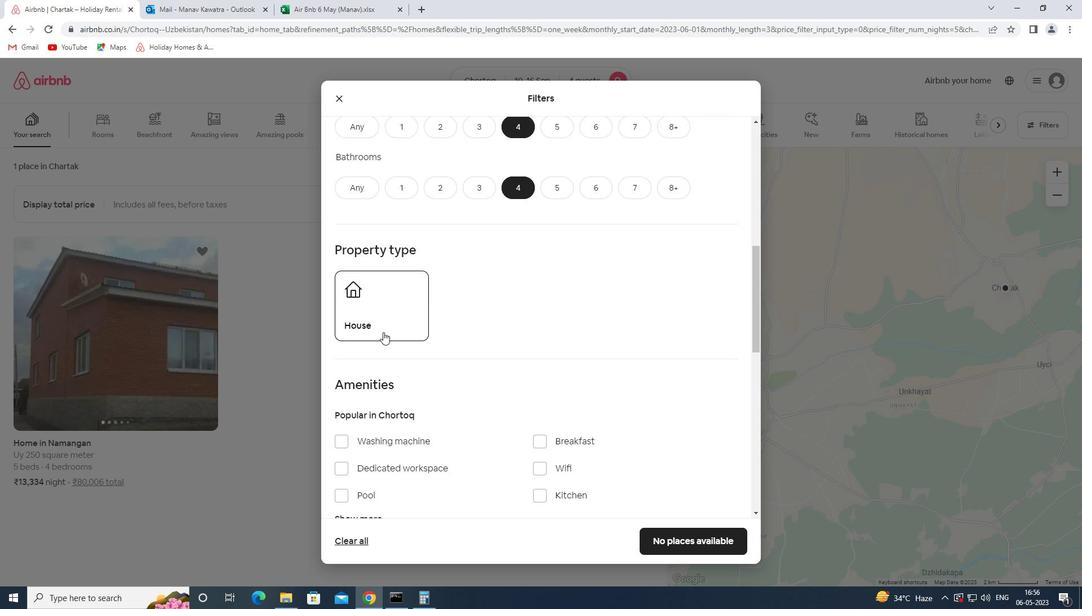 
Action: Mouse pressed left at (382, 327)
Screenshot: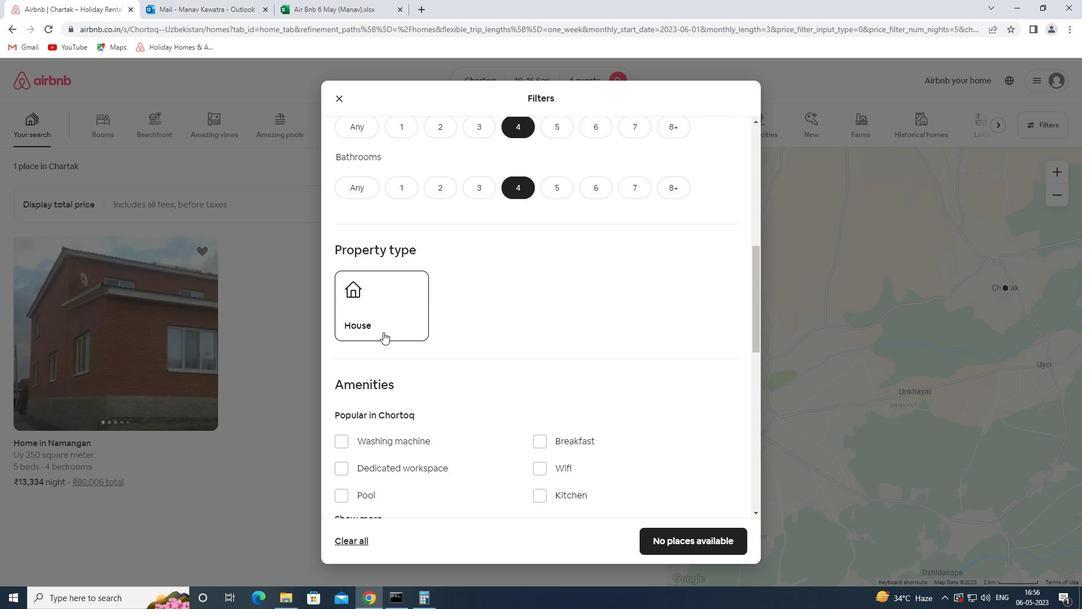 
Action: Mouse moved to (521, 337)
Screenshot: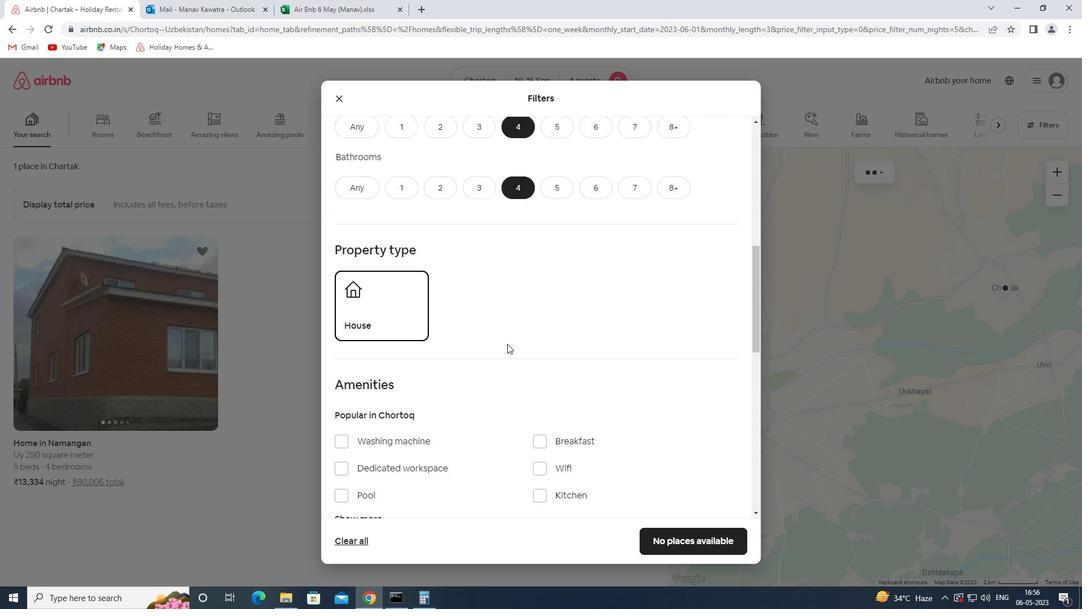 
Action: Mouse scrolled (521, 336) with delta (0, 0)
Screenshot: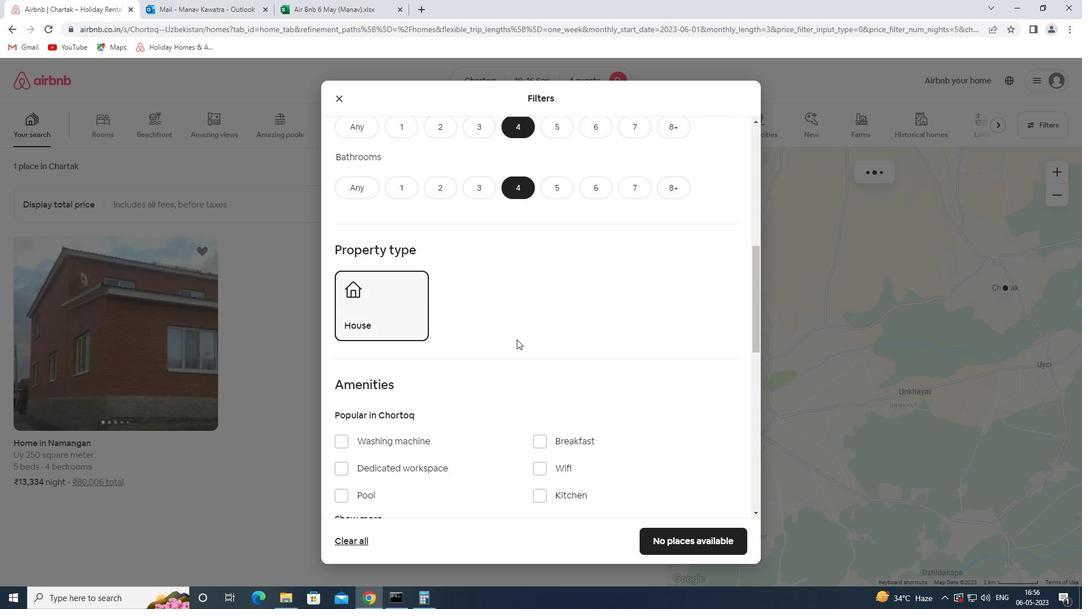 
Action: Mouse scrolled (521, 336) with delta (0, 0)
Screenshot: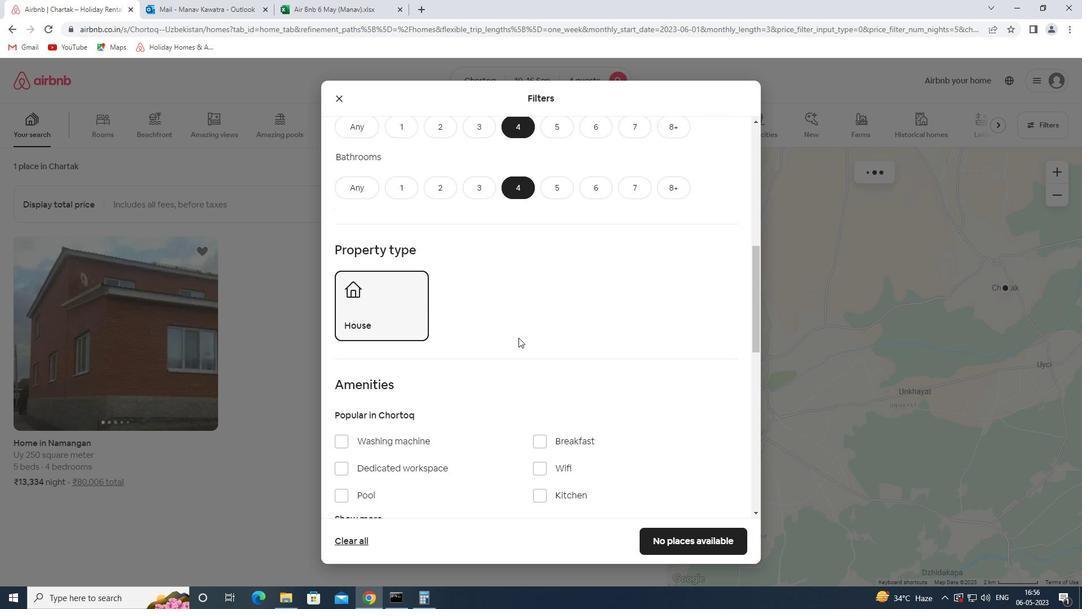 
Action: Mouse moved to (366, 328)
Screenshot: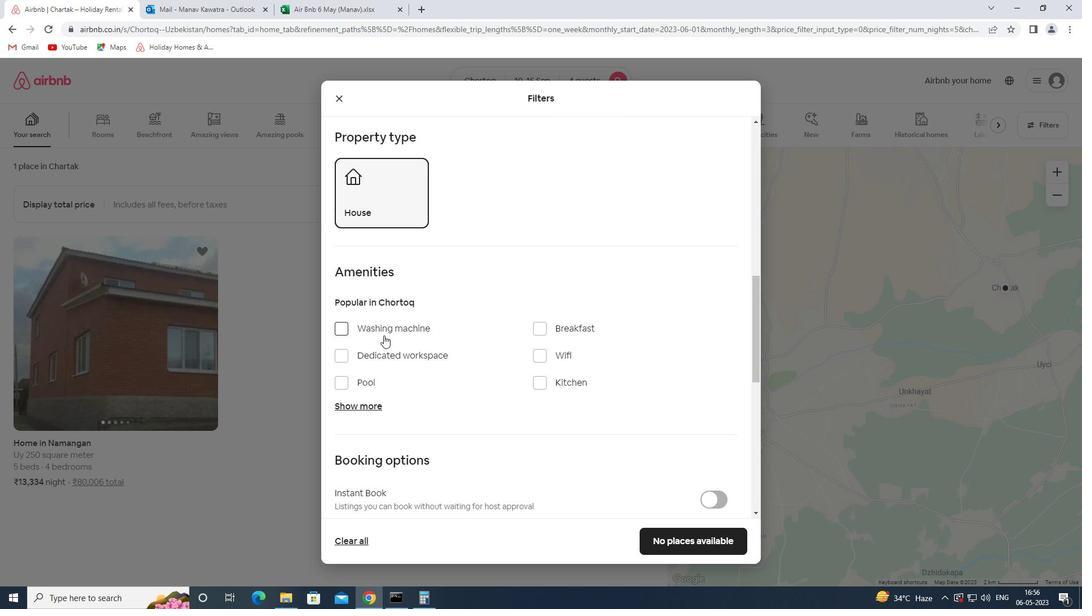 
Action: Mouse pressed left at (366, 328)
Screenshot: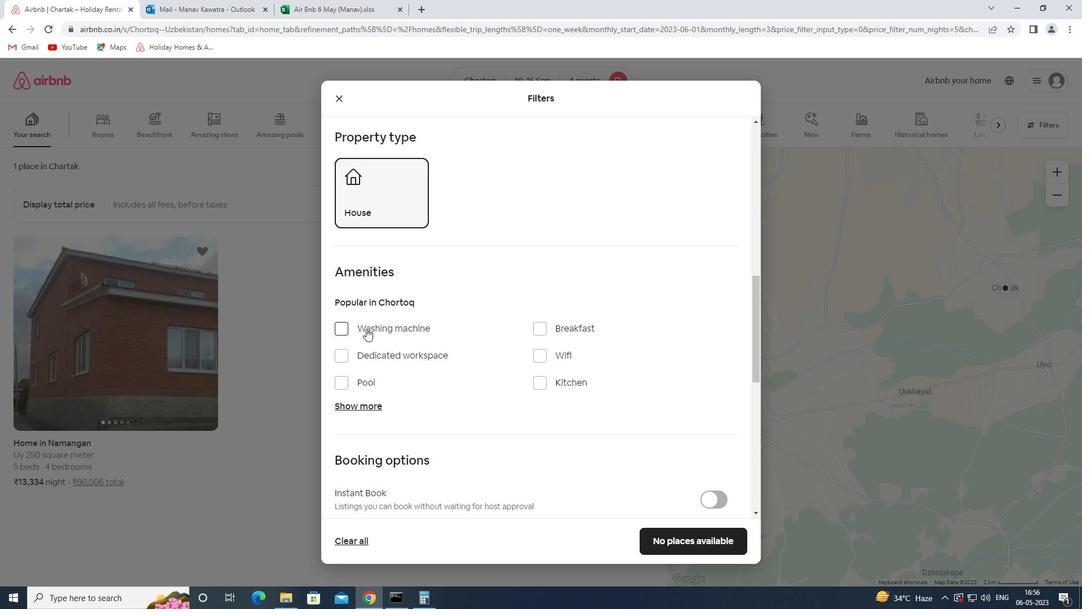 
Action: Mouse moved to (377, 329)
Screenshot: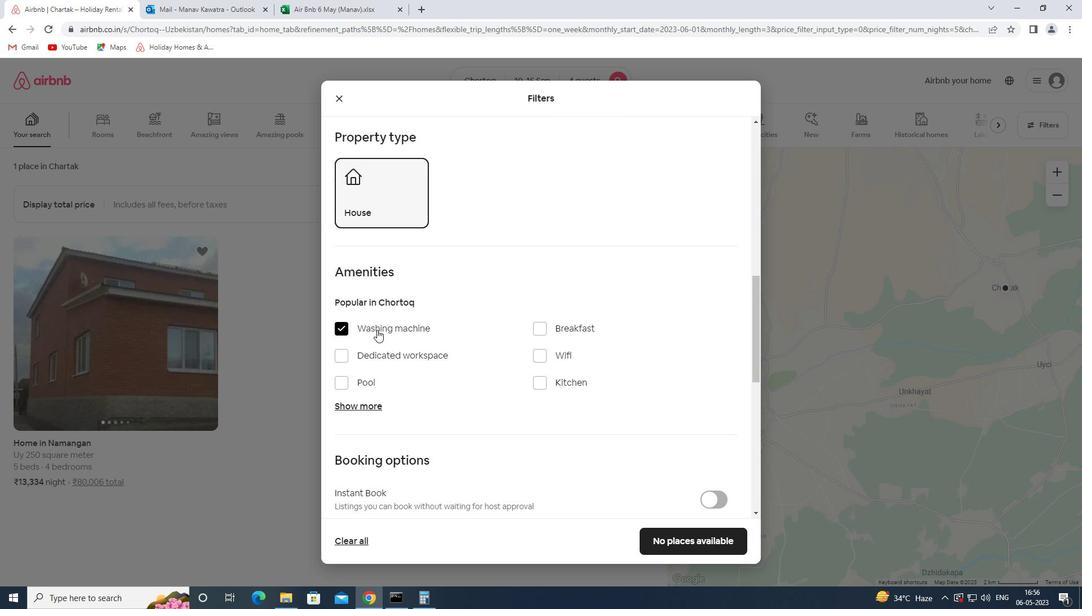 
Action: Mouse pressed left at (377, 329)
Screenshot: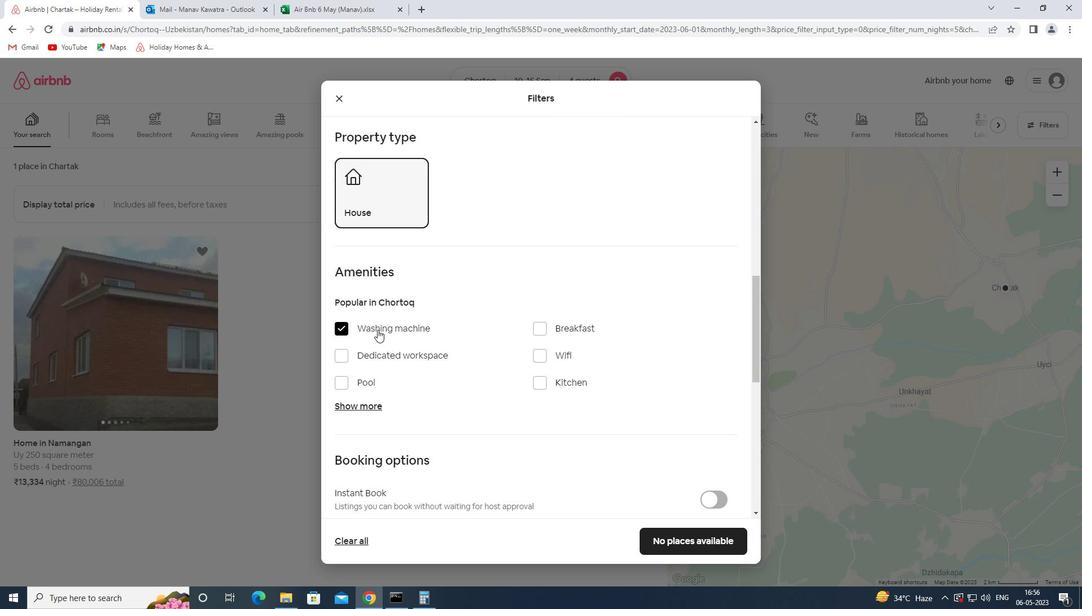 
Action: Mouse moved to (557, 358)
Screenshot: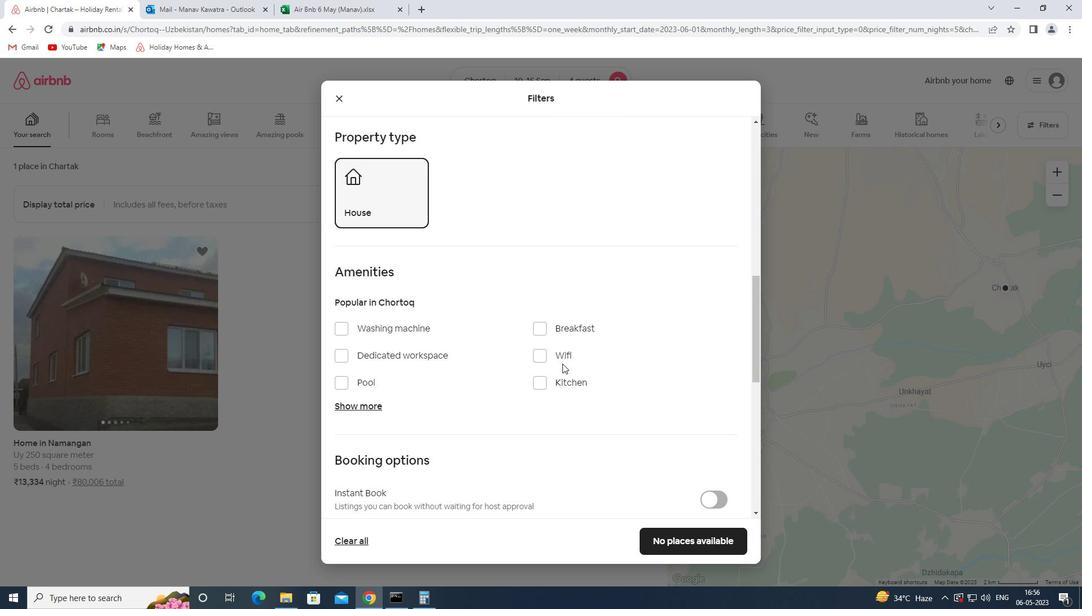 
Action: Mouse pressed left at (557, 358)
Screenshot: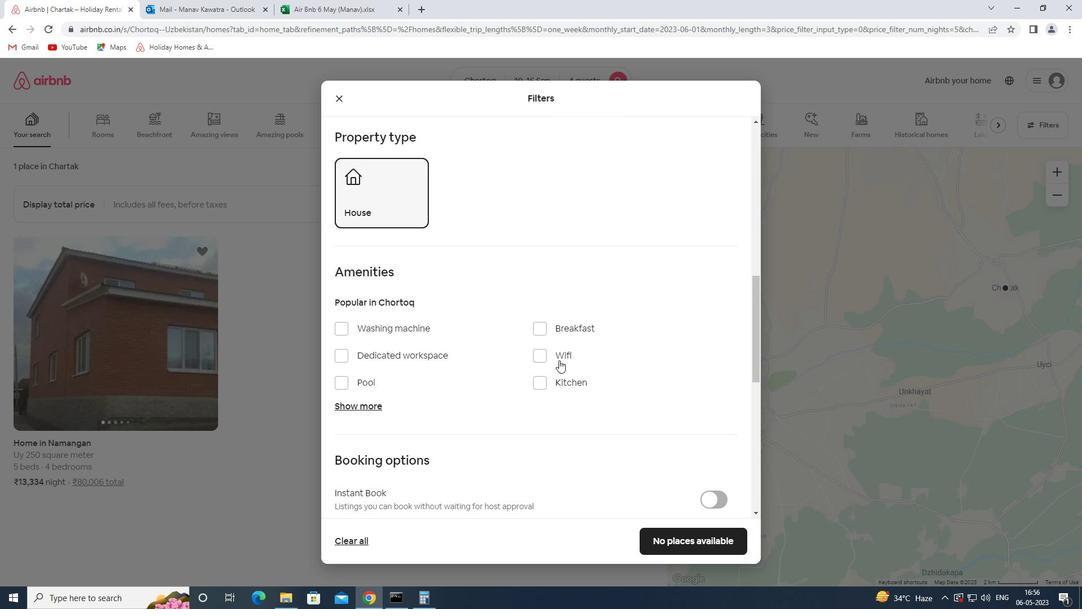 
Action: Mouse moved to (582, 327)
Screenshot: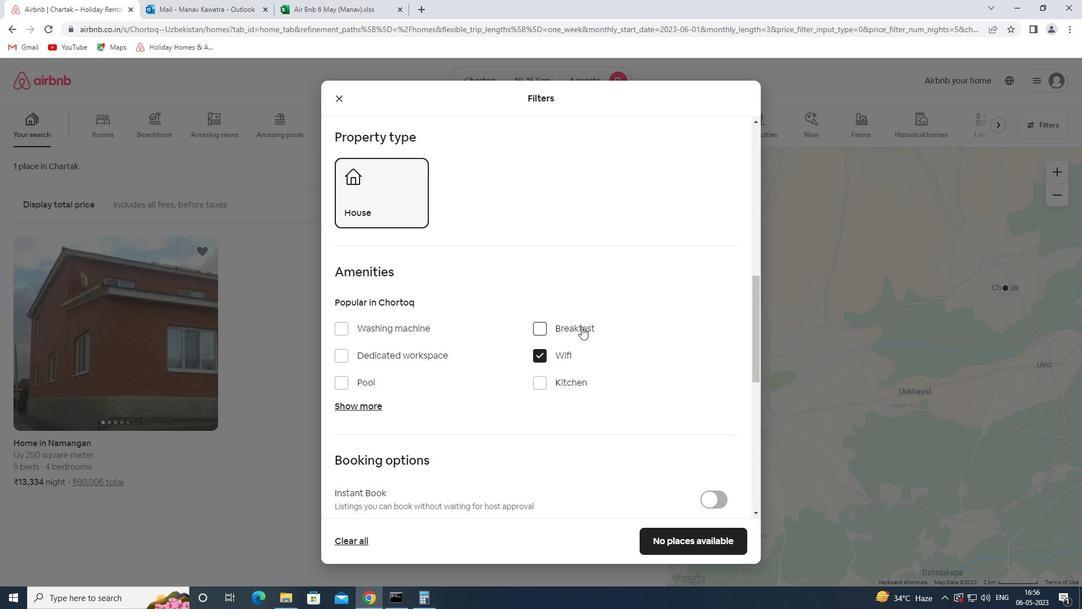 
Action: Mouse pressed left at (582, 327)
Screenshot: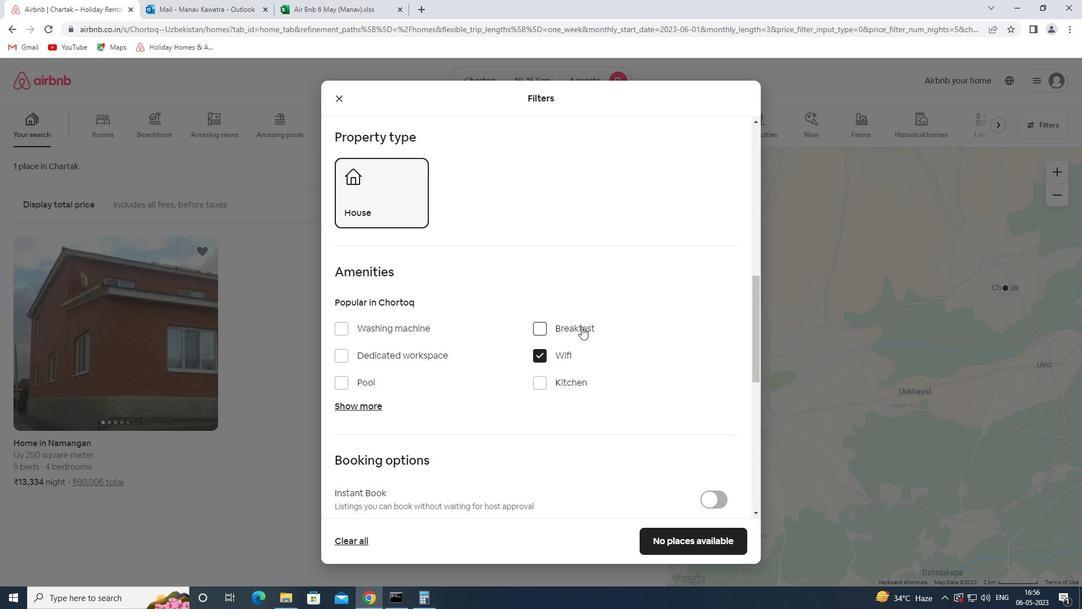 
Action: Mouse moved to (368, 399)
Screenshot: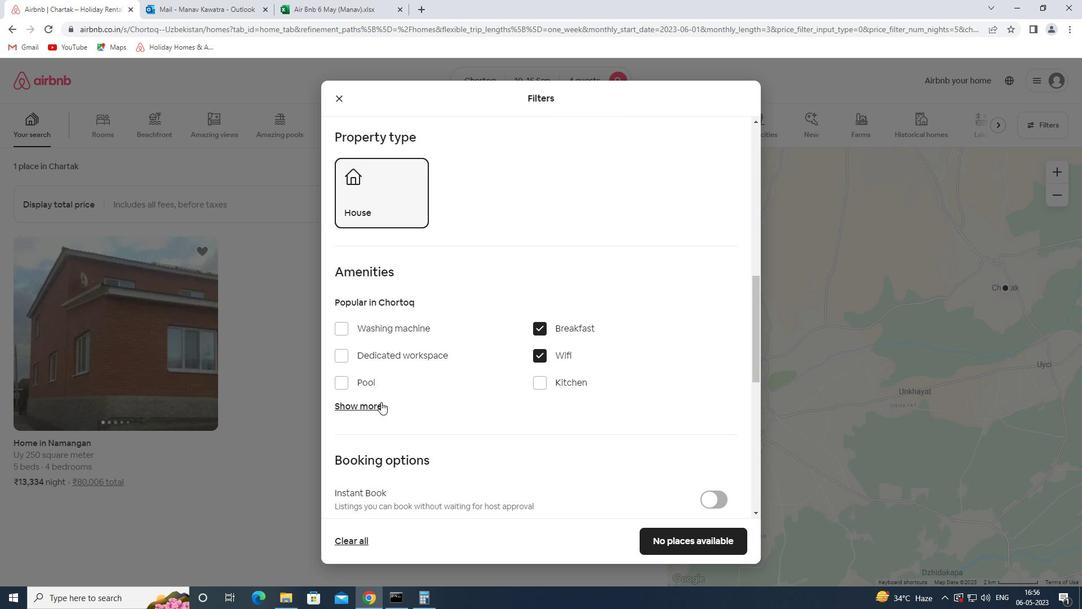 
Action: Mouse pressed left at (368, 399)
Screenshot: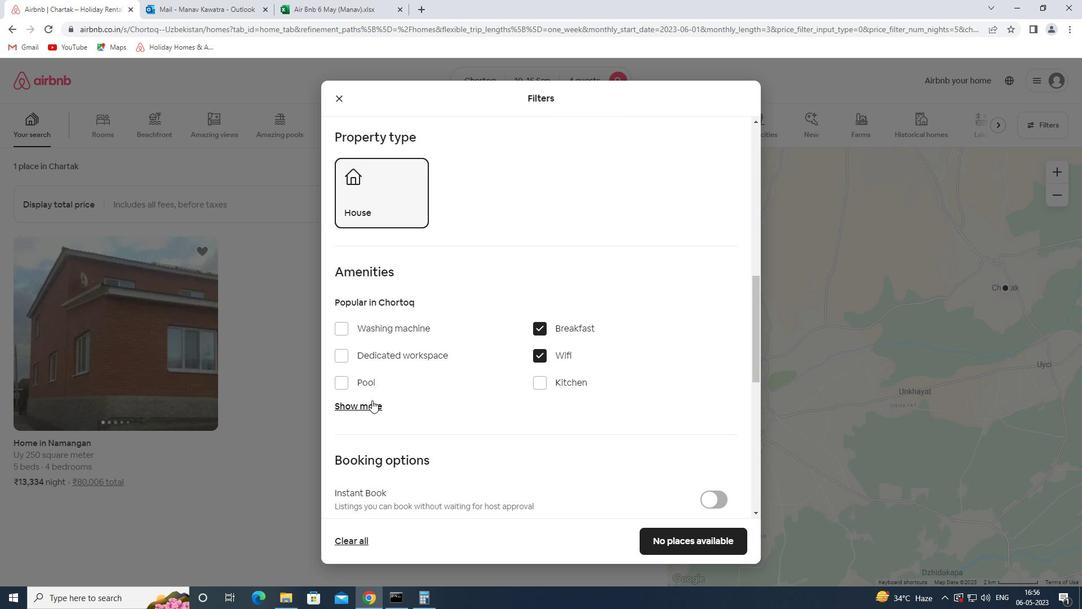 
Action: Mouse moved to (376, 408)
Screenshot: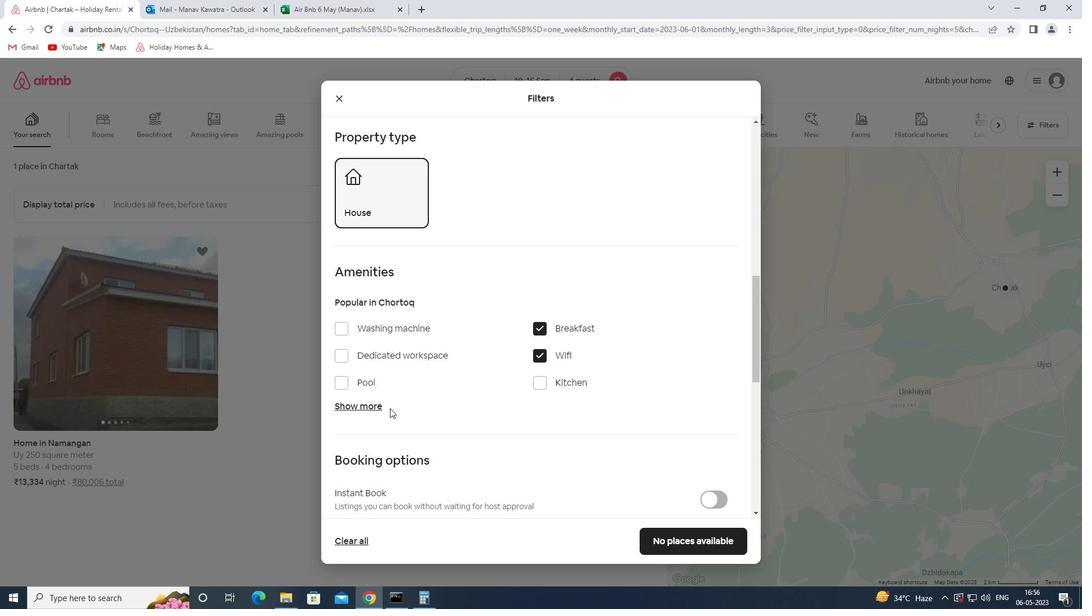 
Action: Mouse pressed left at (376, 408)
Screenshot: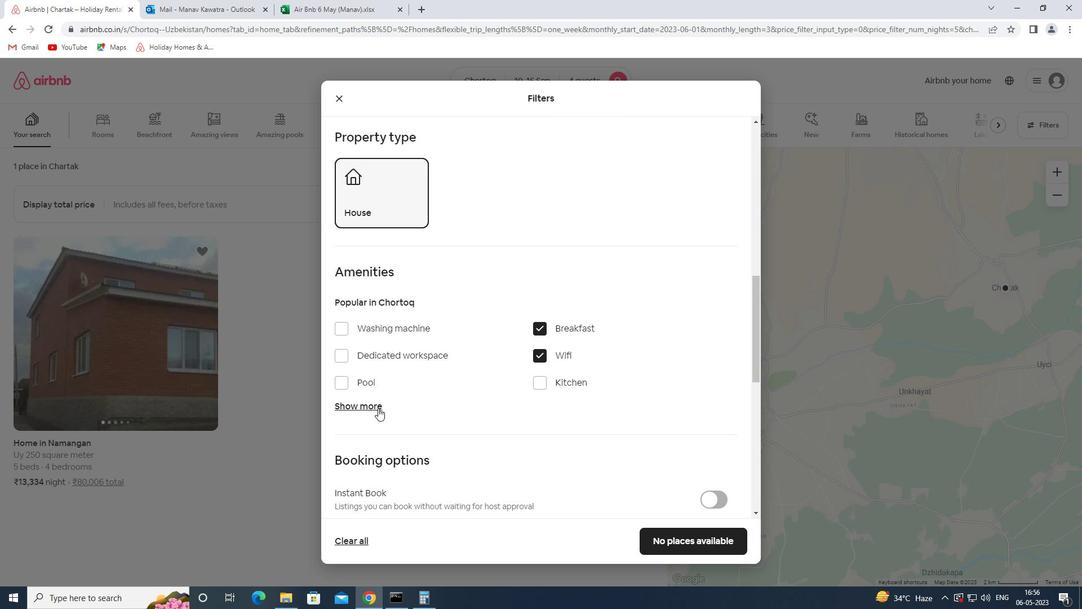 
Action: Mouse moved to (463, 376)
Screenshot: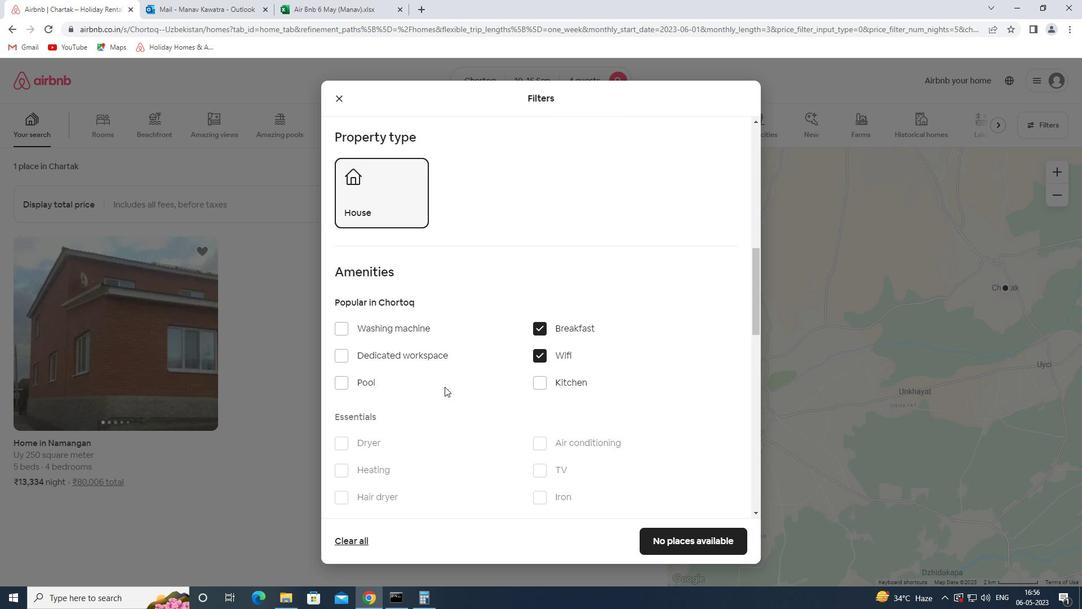 
Action: Mouse scrolled (463, 375) with delta (0, 0)
Screenshot: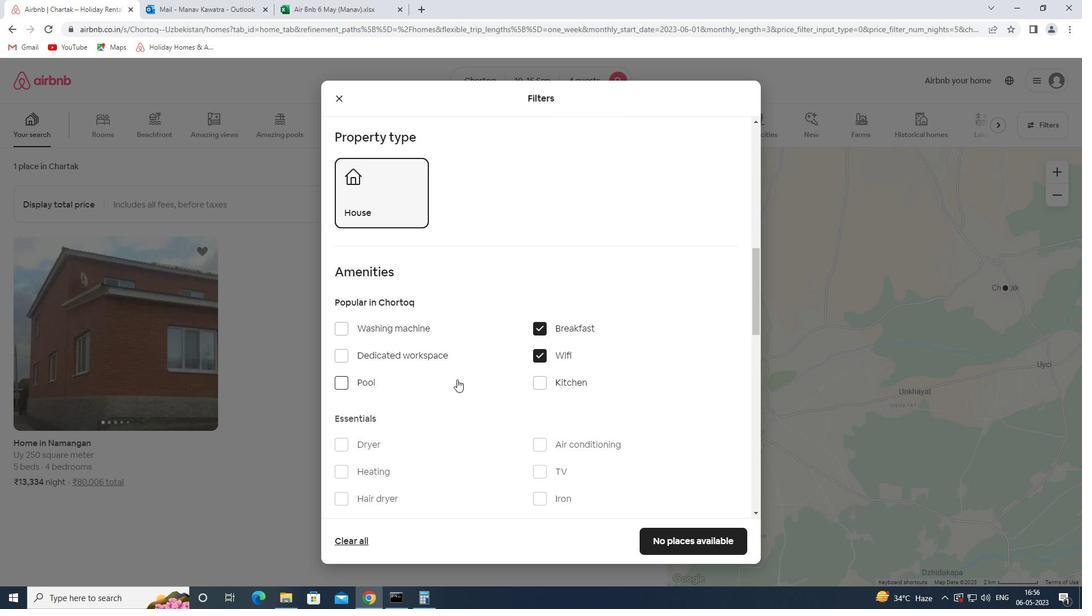 
Action: Mouse scrolled (463, 375) with delta (0, 0)
Screenshot: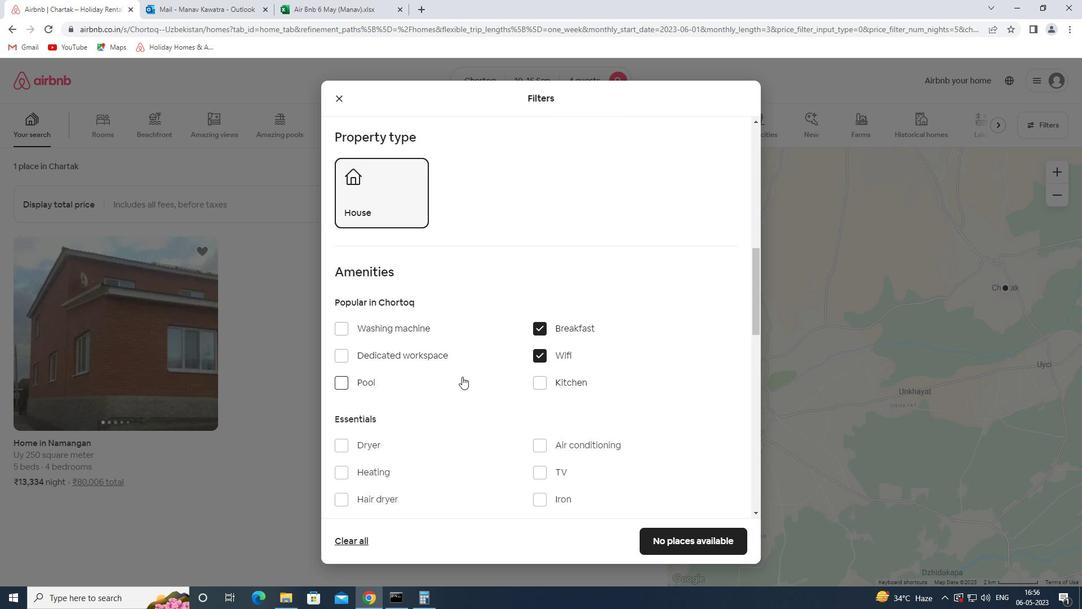 
Action: Mouse scrolled (463, 375) with delta (0, 0)
Screenshot: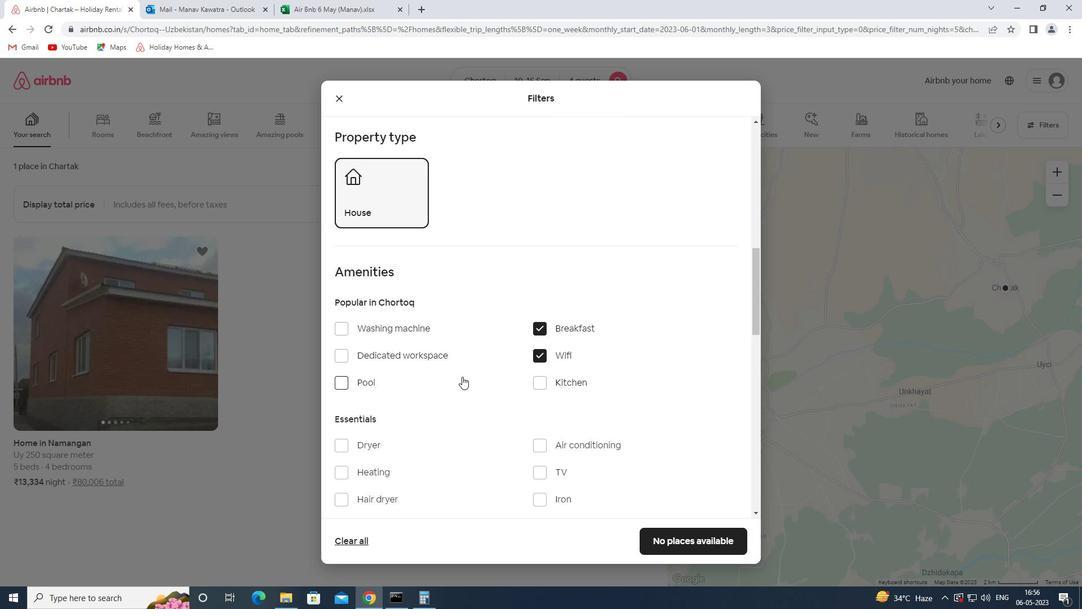
Action: Mouse moved to (547, 303)
Screenshot: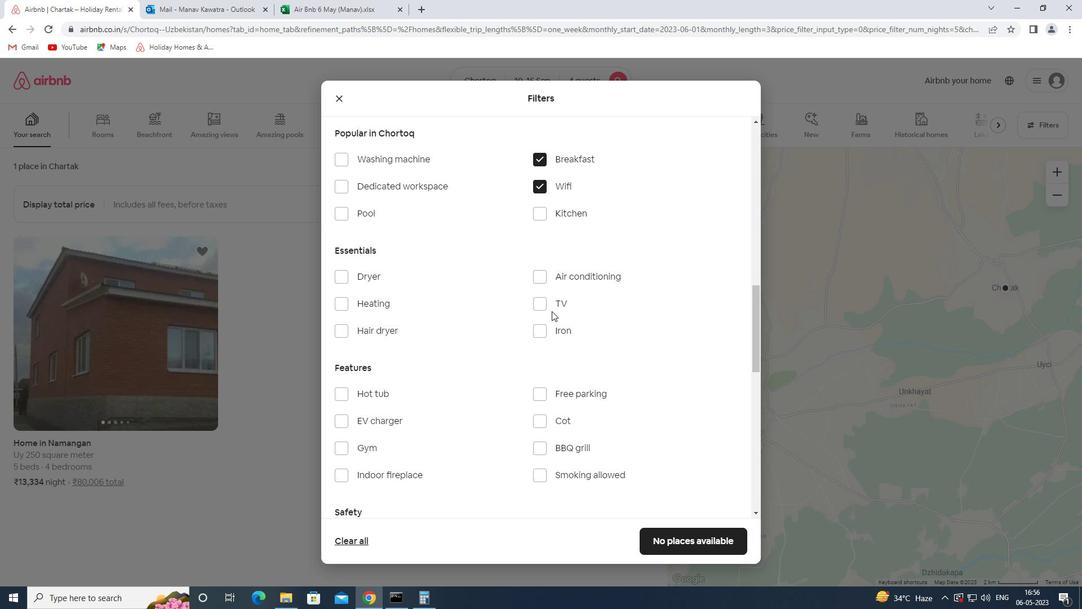 
Action: Mouse pressed left at (547, 303)
Screenshot: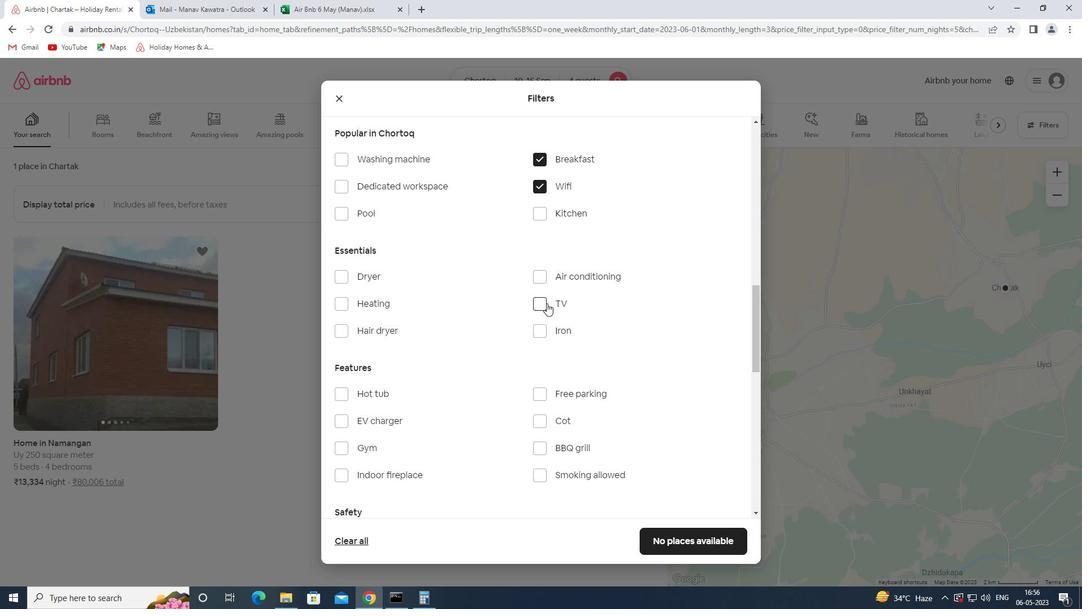 
Action: Mouse moved to (375, 449)
Screenshot: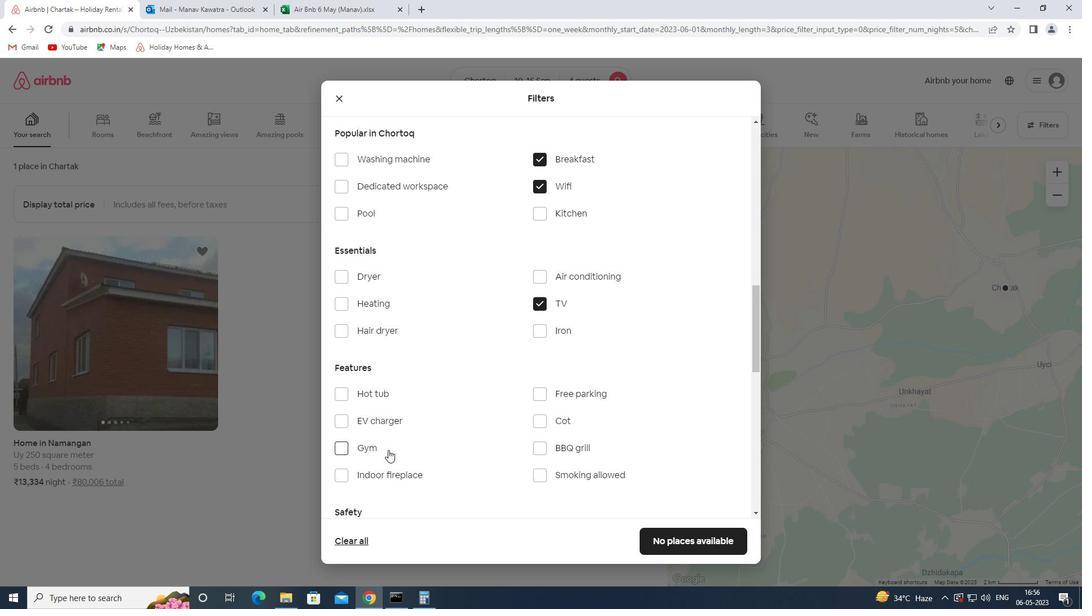 
Action: Mouse pressed left at (375, 449)
Screenshot: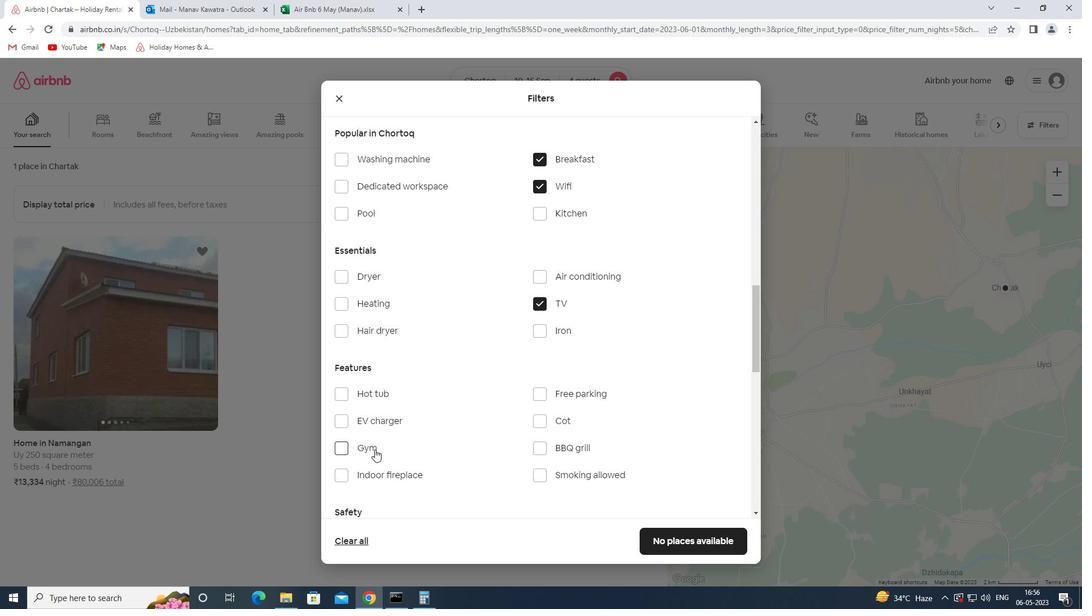 
Action: Mouse moved to (409, 358)
Screenshot: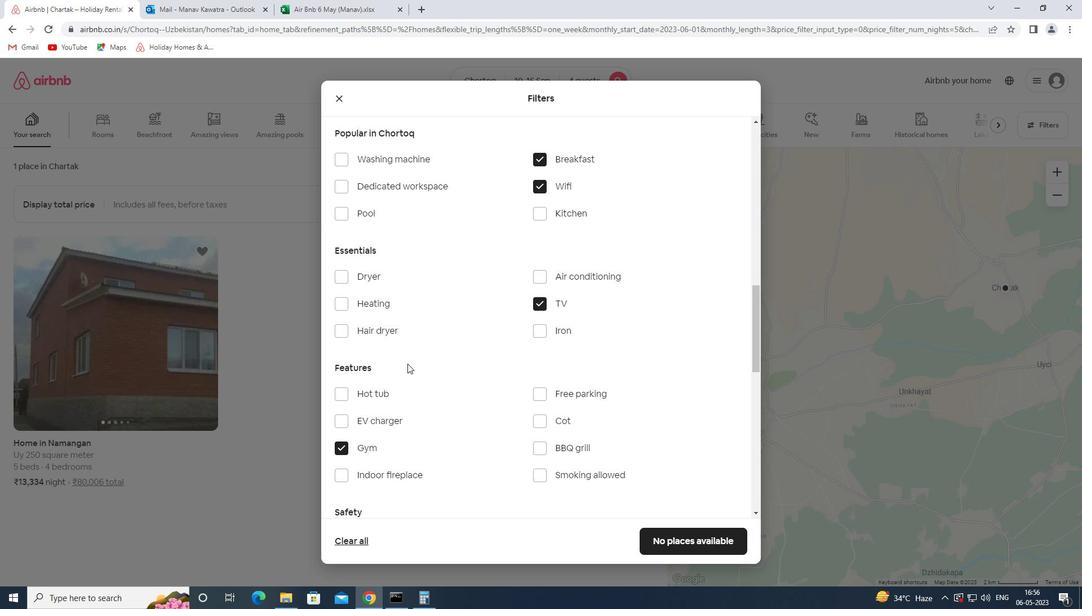 
Action: Mouse scrolled (409, 359) with delta (0, 0)
Screenshot: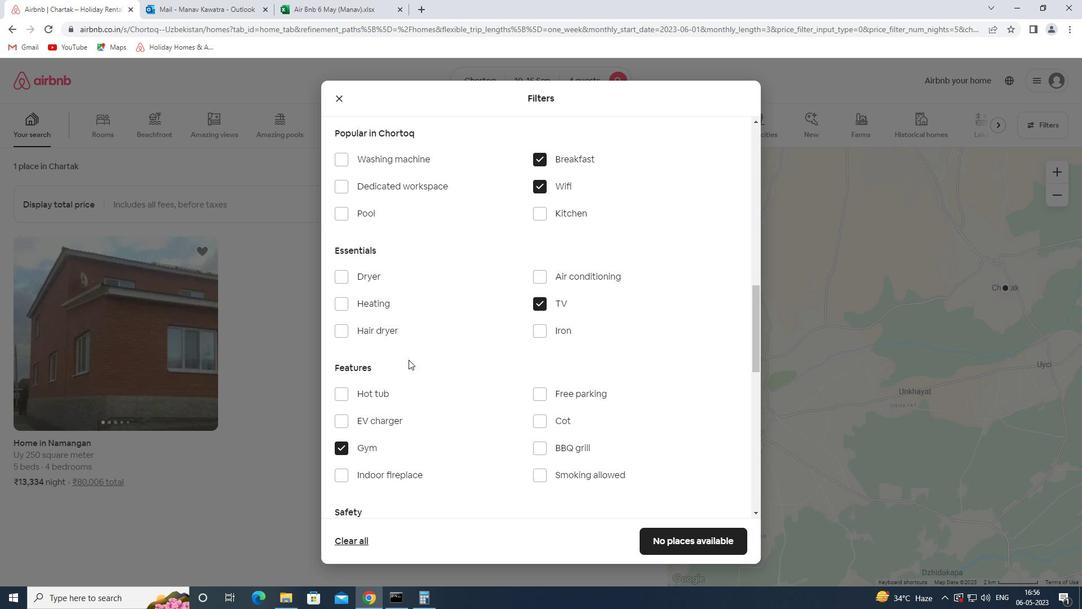 
Action: Mouse scrolled (409, 359) with delta (0, 0)
Screenshot: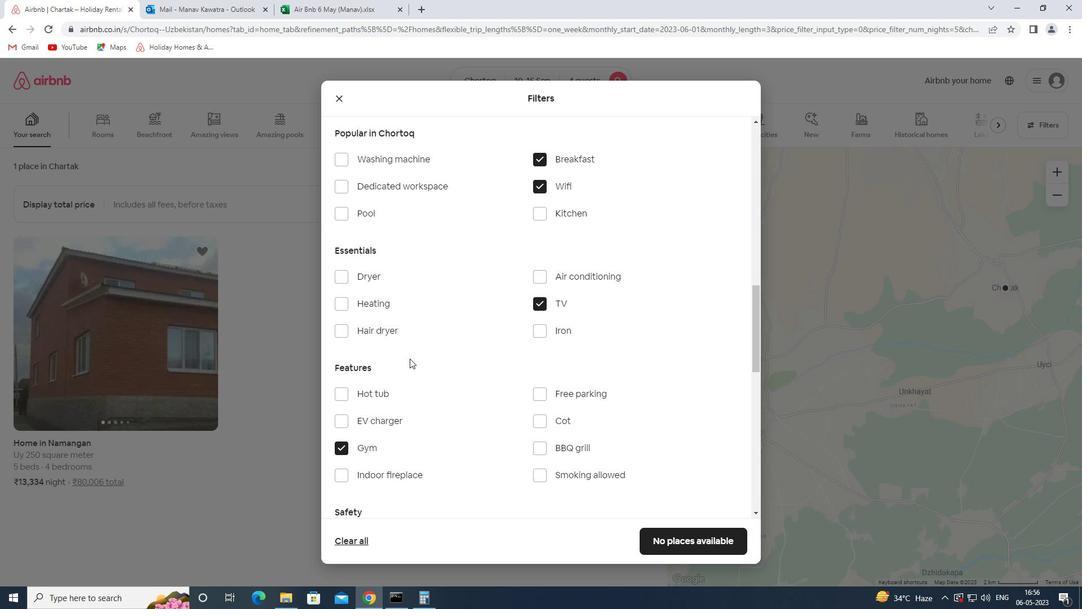 
Action: Mouse scrolled (409, 358) with delta (0, 0)
Screenshot: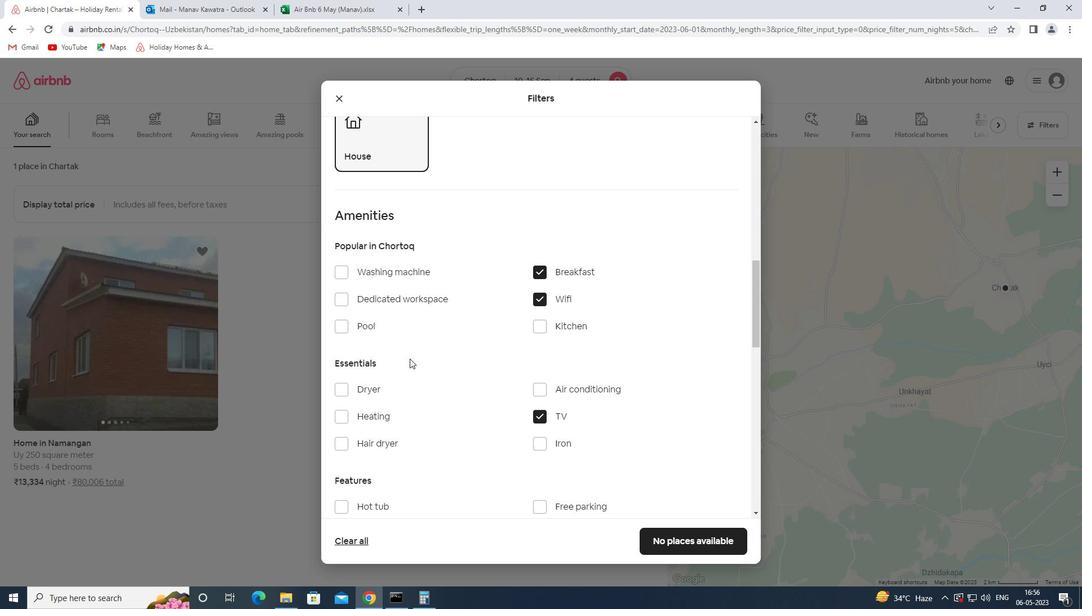 
Action: Mouse scrolled (409, 358) with delta (0, 0)
Screenshot: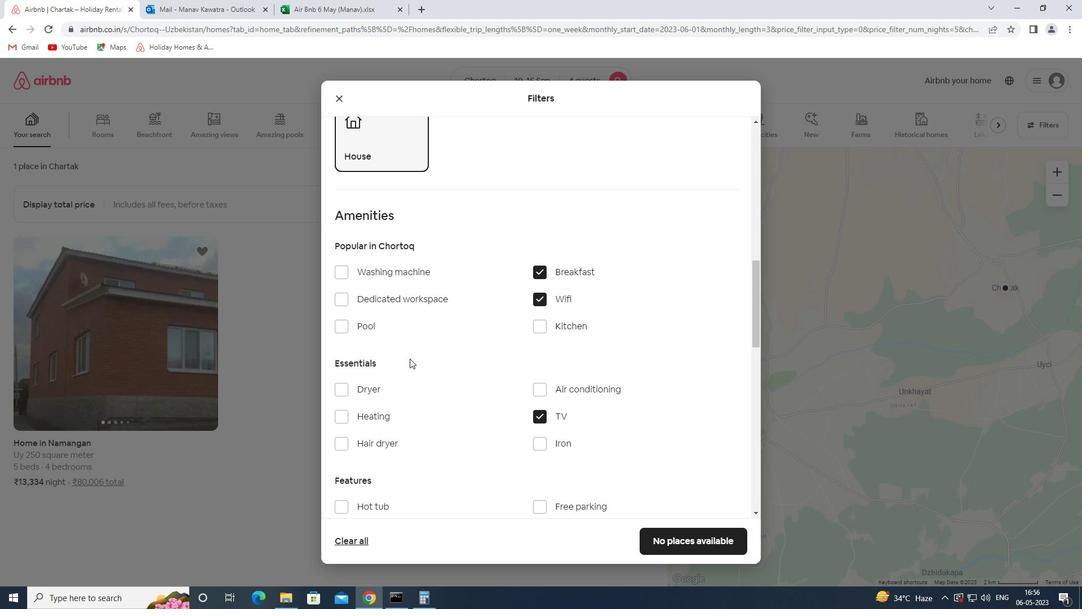 
Action: Mouse scrolled (409, 358) with delta (0, 0)
Screenshot: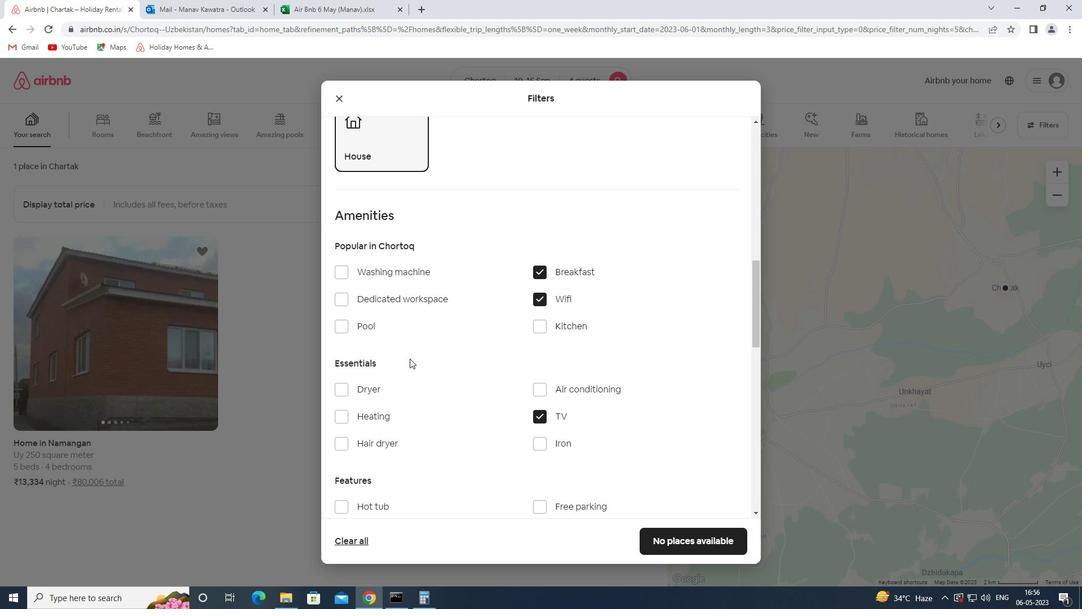 
Action: Mouse scrolled (409, 358) with delta (0, 0)
Screenshot: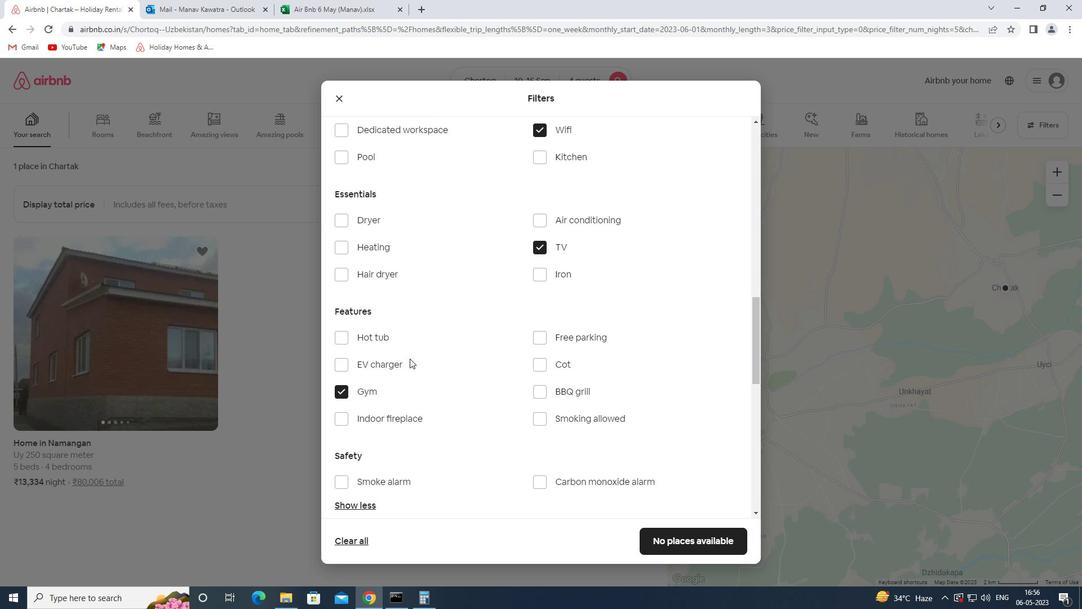 
Action: Mouse scrolled (409, 358) with delta (0, 0)
Screenshot: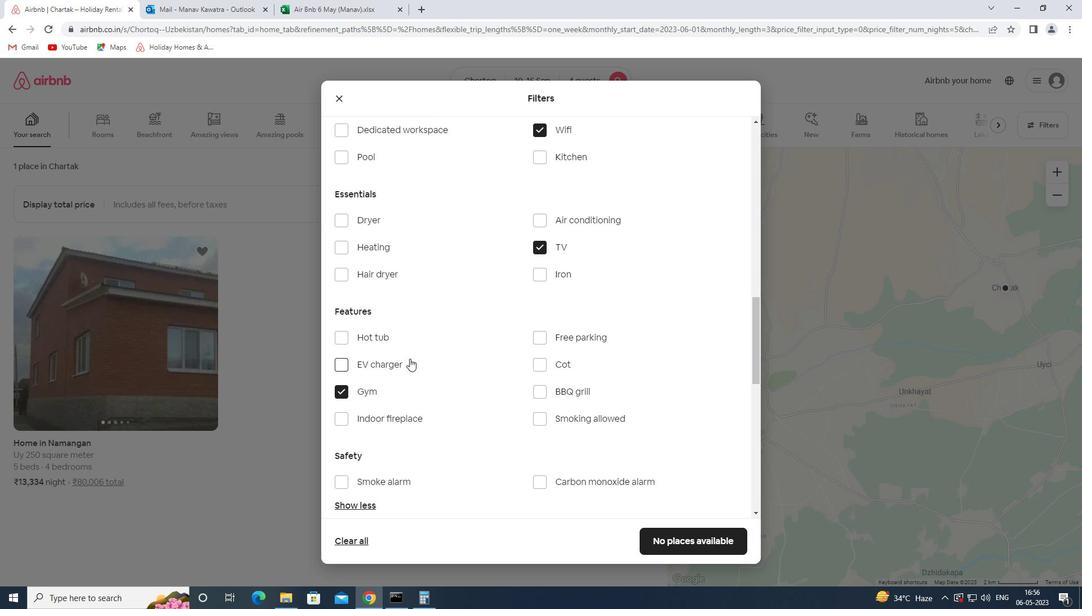 
Action: Mouse moved to (408, 358)
Screenshot: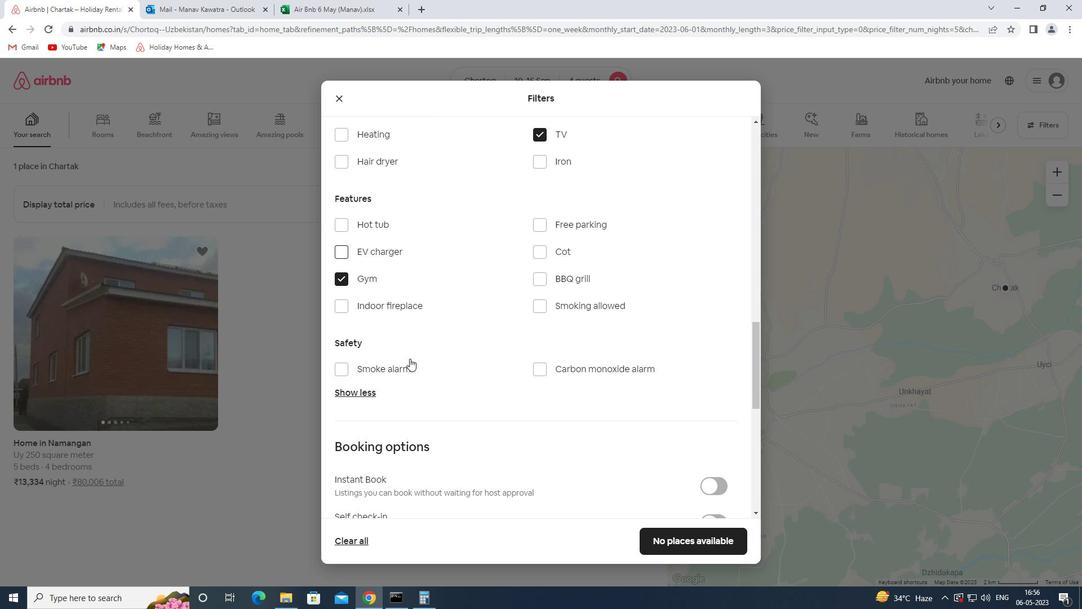 
Action: Mouse scrolled (408, 358) with delta (0, 0)
Screenshot: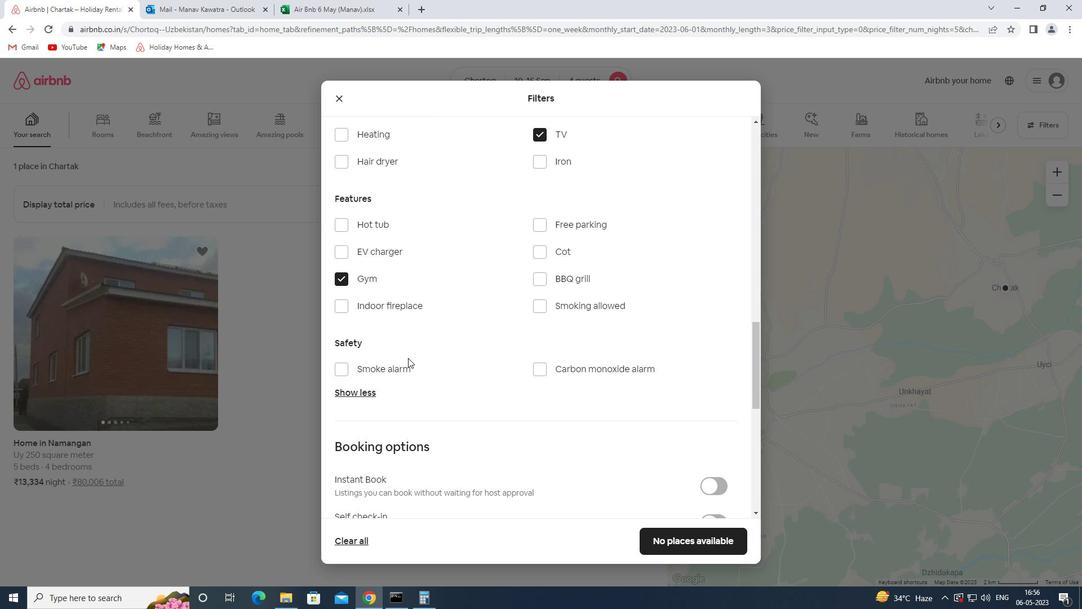 
Action: Mouse scrolled (408, 358) with delta (0, 0)
Screenshot: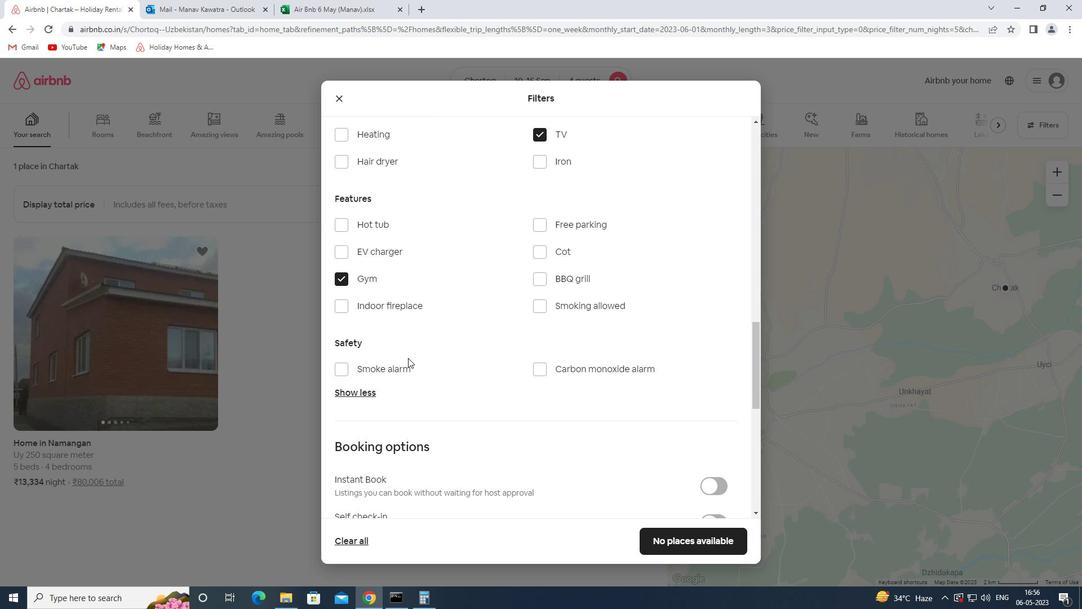 
Action: Mouse moved to (376, 202)
Screenshot: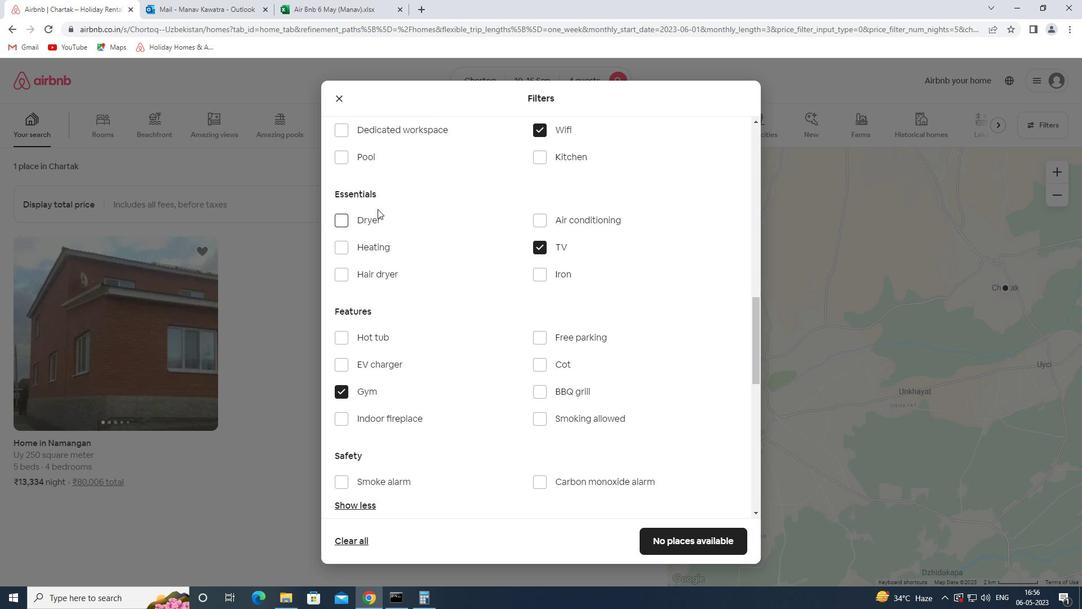 
Action: Mouse scrolled (376, 203) with delta (0, 0)
Screenshot: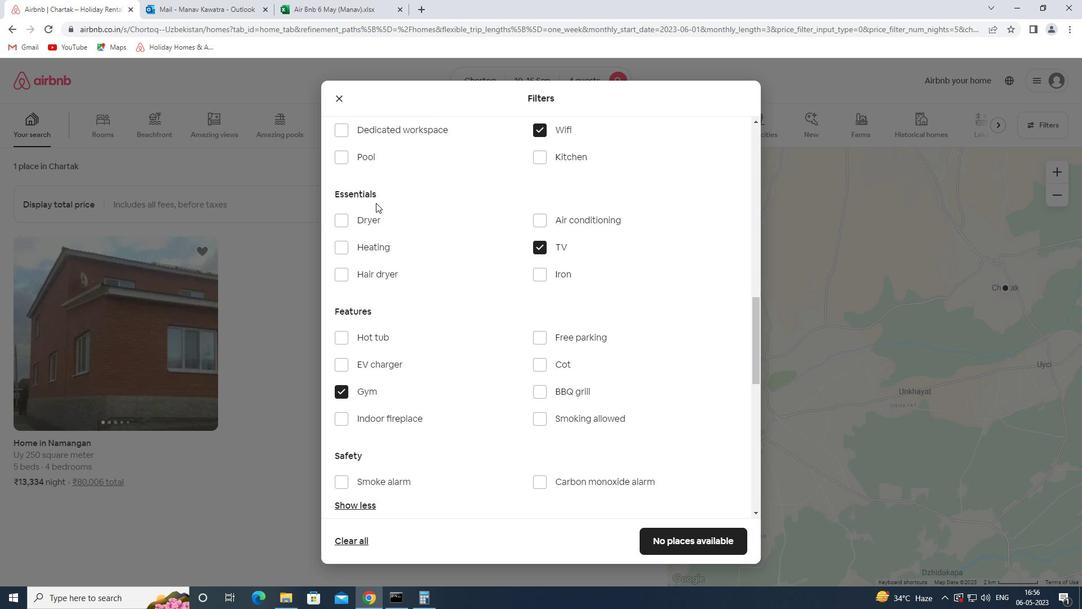 
Action: Mouse moved to (572, 391)
Screenshot: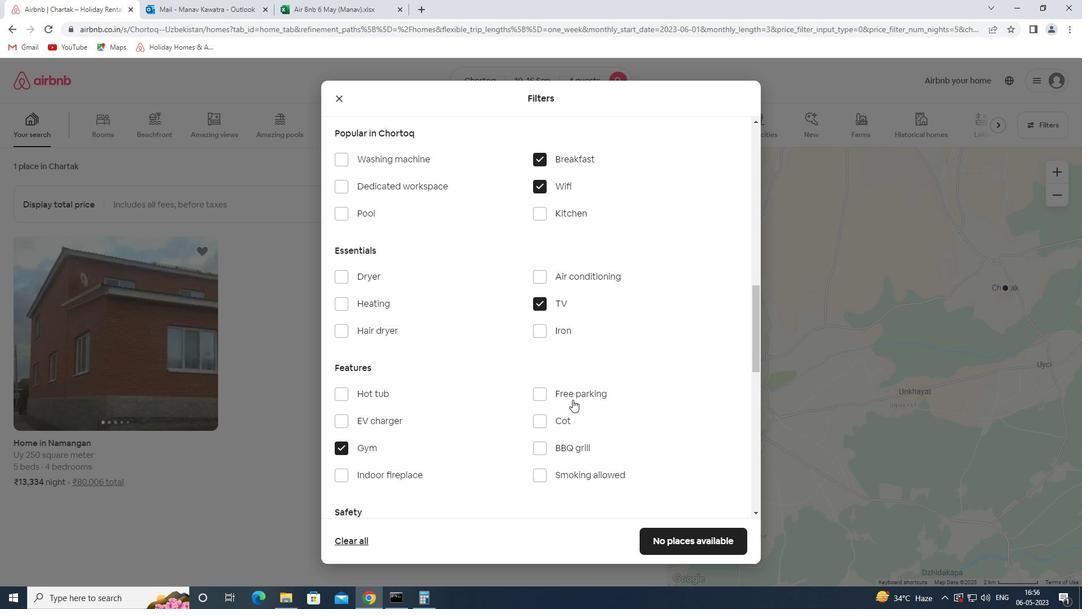 
Action: Mouse pressed left at (572, 391)
Screenshot: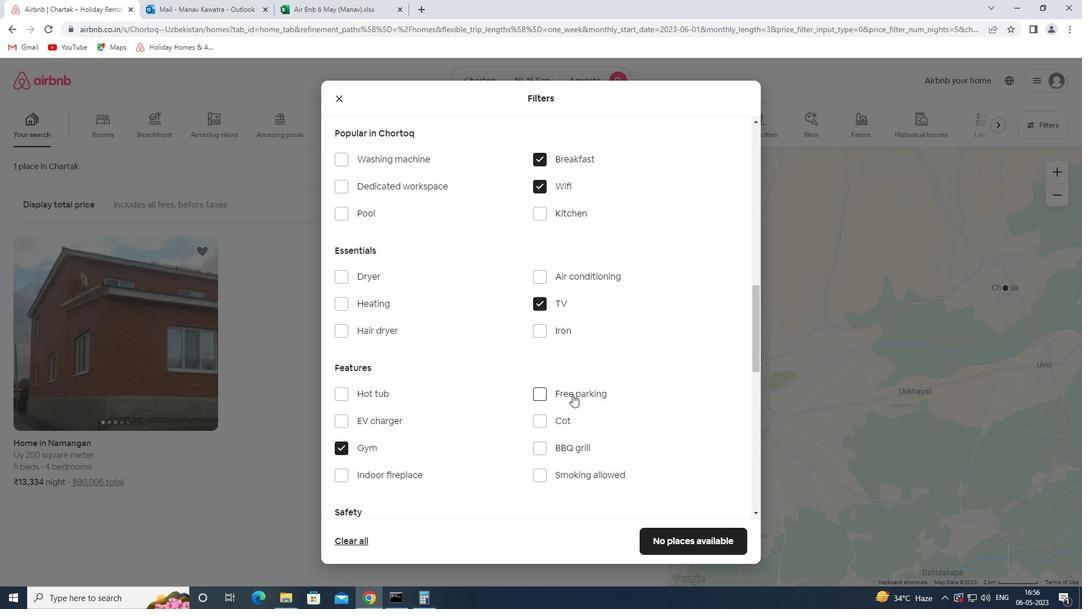 
Action: Mouse moved to (666, 540)
Screenshot: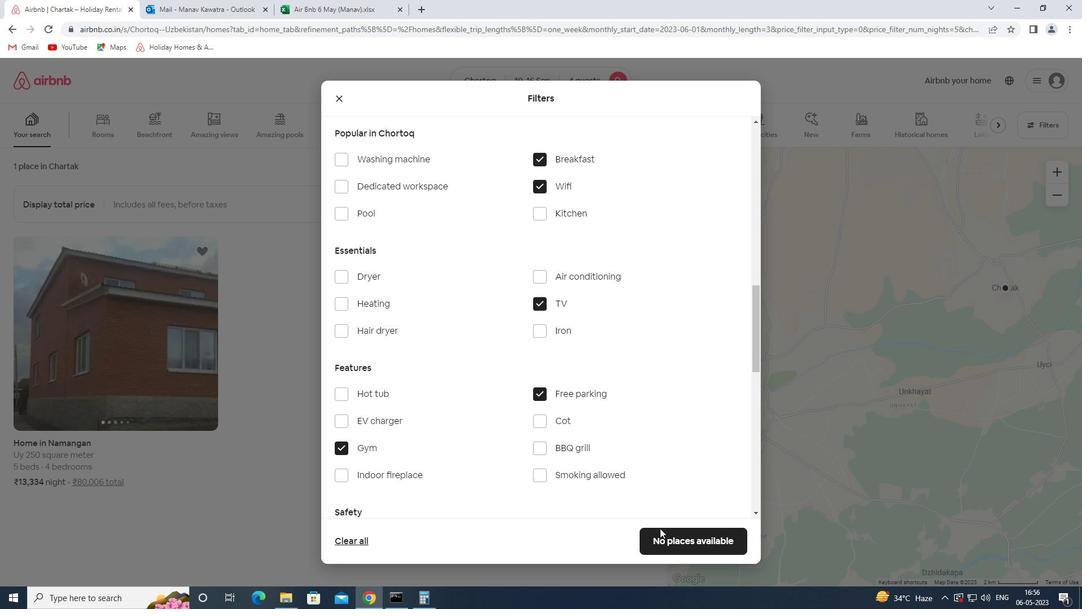 
Action: Mouse pressed left at (666, 540)
Screenshot: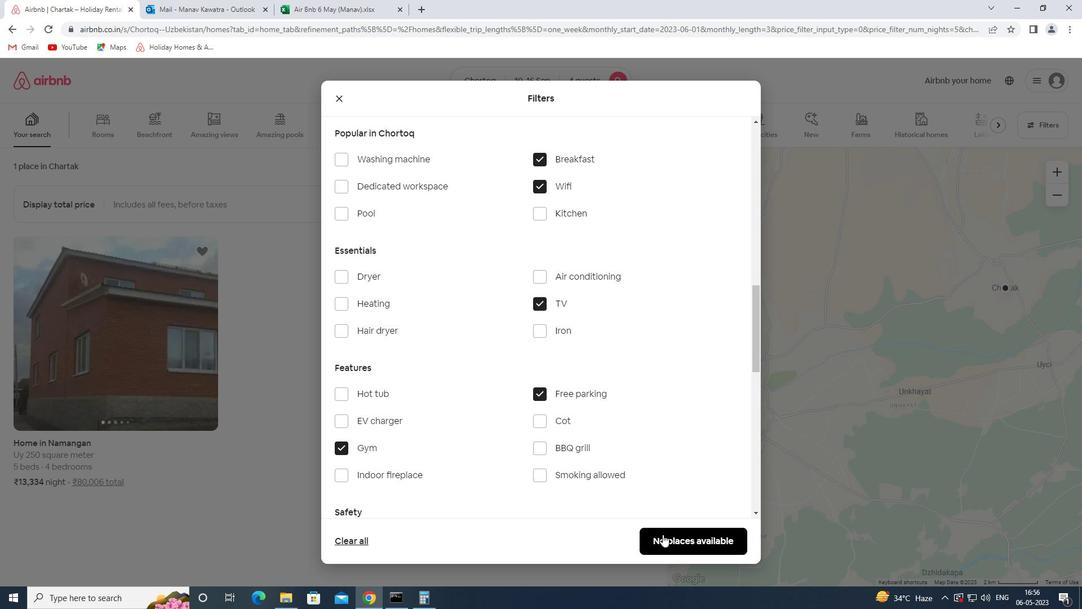 
Action: Mouse moved to (627, 336)
Screenshot: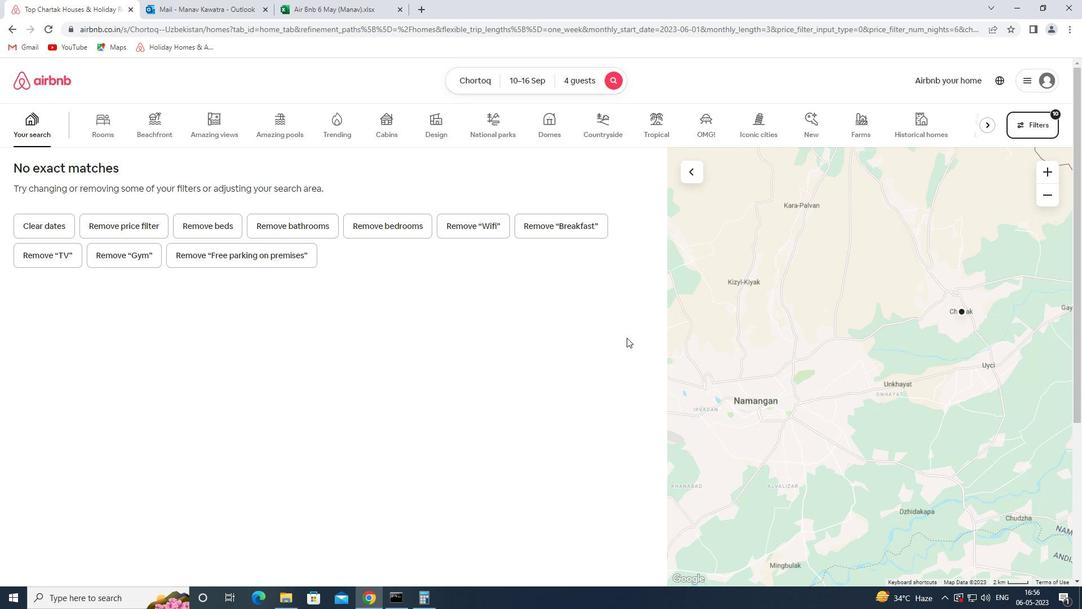 
